 Task: Create a due date automation trigger when advanced on, 2 days after a card is due add dates not due today at 11:00 AM.
Action: Mouse moved to (960, 274)
Screenshot: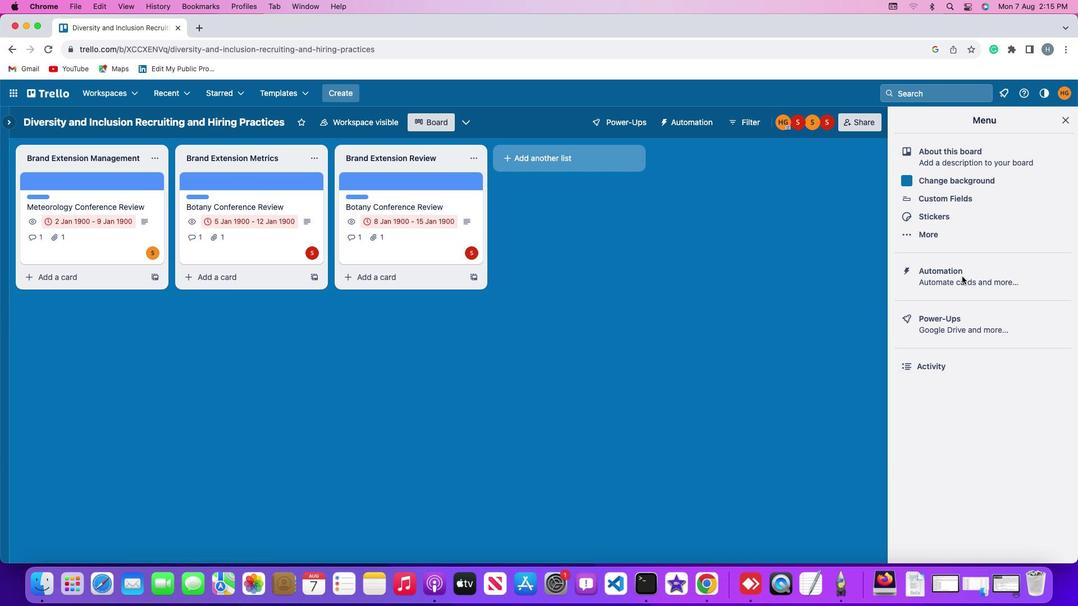 
Action: Mouse pressed left at (960, 274)
Screenshot: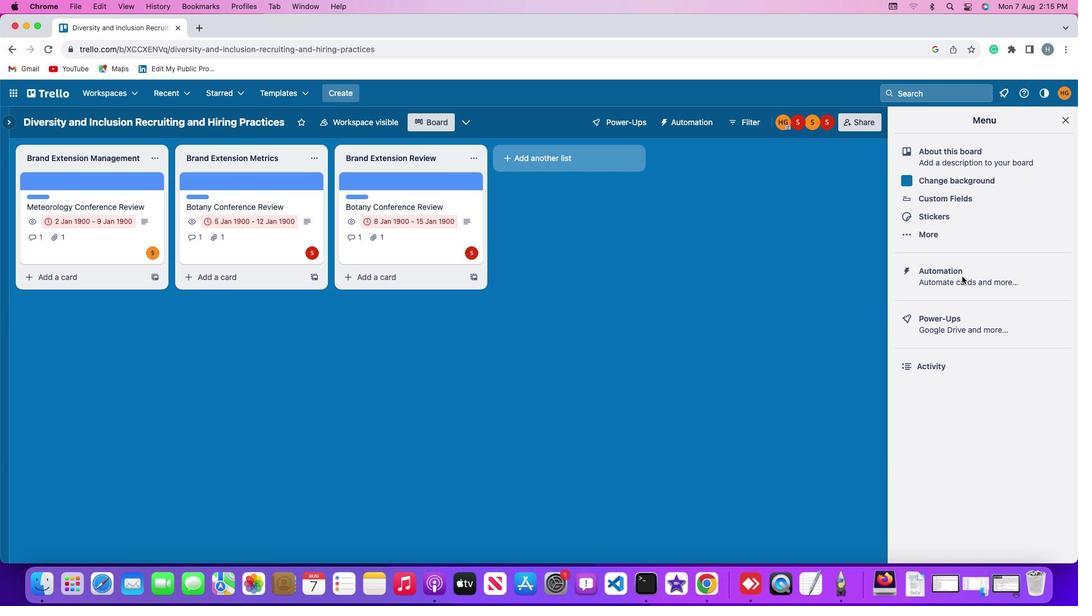 
Action: Mouse pressed left at (960, 274)
Screenshot: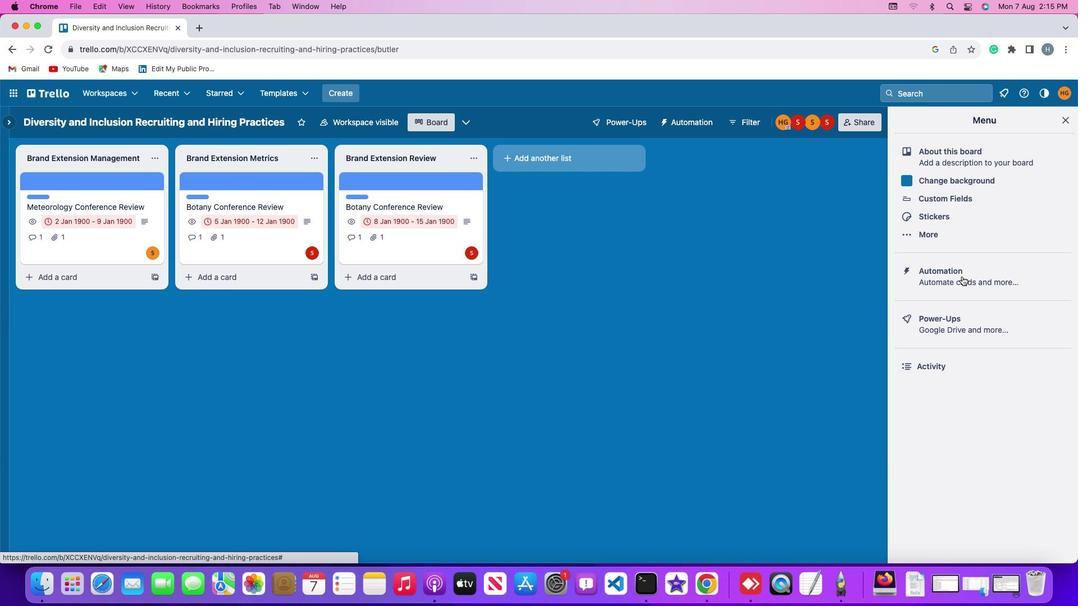 
Action: Mouse moved to (56, 259)
Screenshot: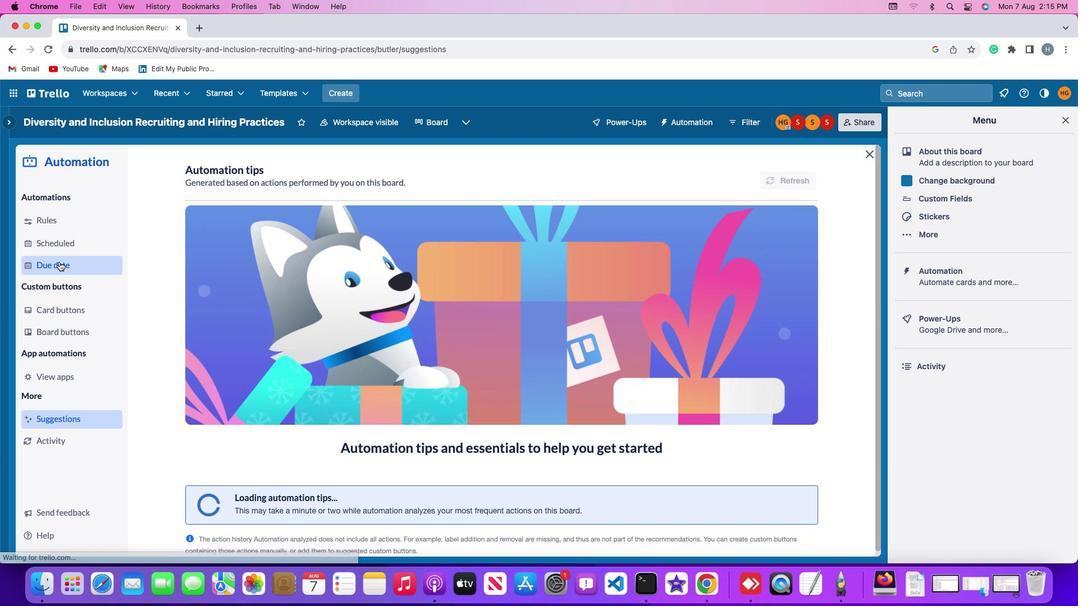
Action: Mouse pressed left at (56, 259)
Screenshot: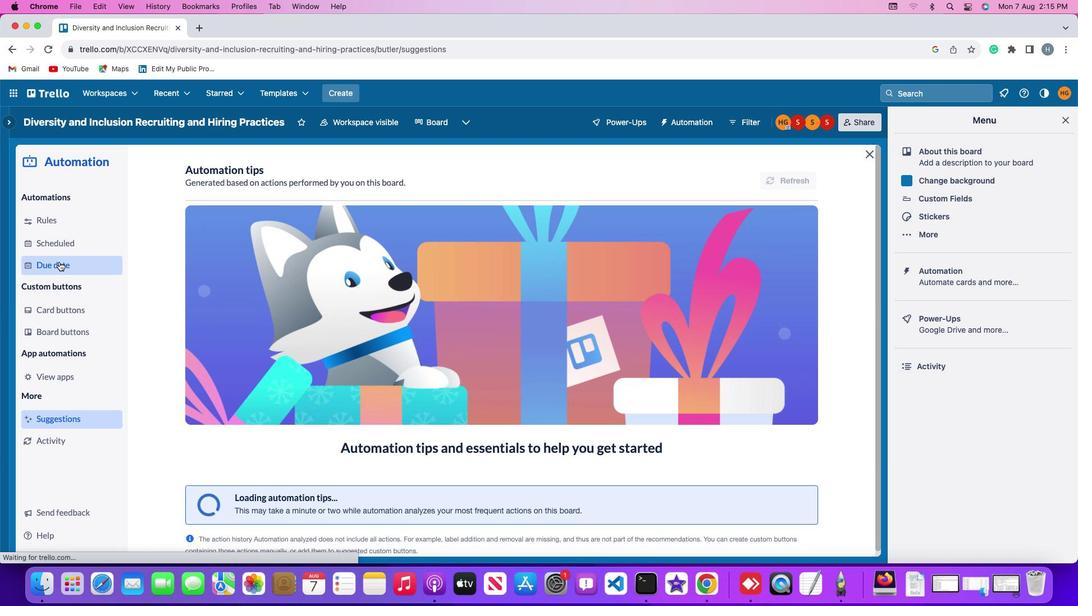 
Action: Mouse moved to (738, 169)
Screenshot: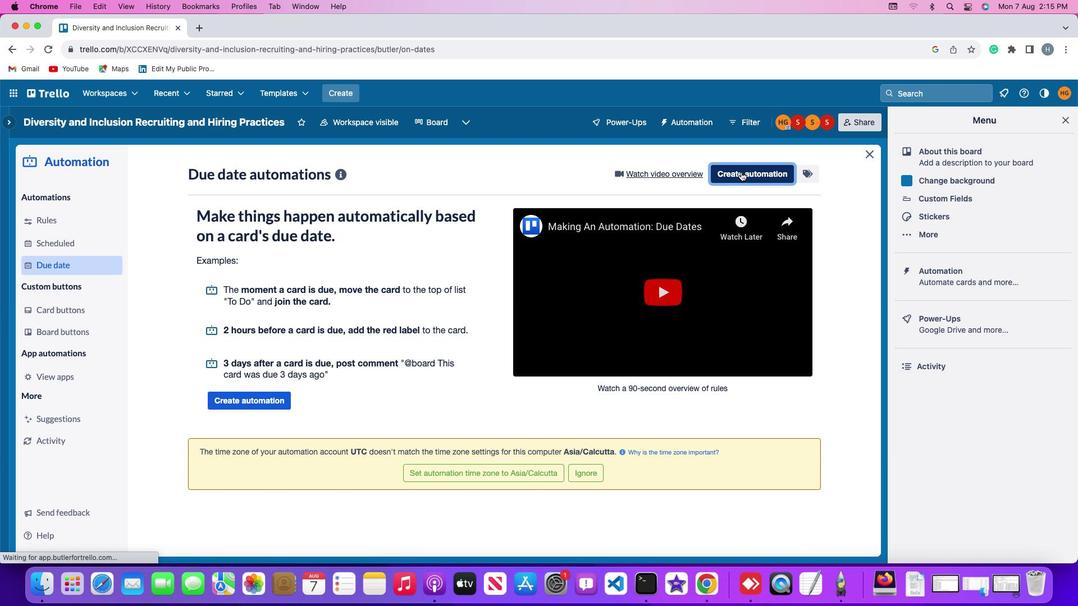 
Action: Mouse pressed left at (738, 169)
Screenshot: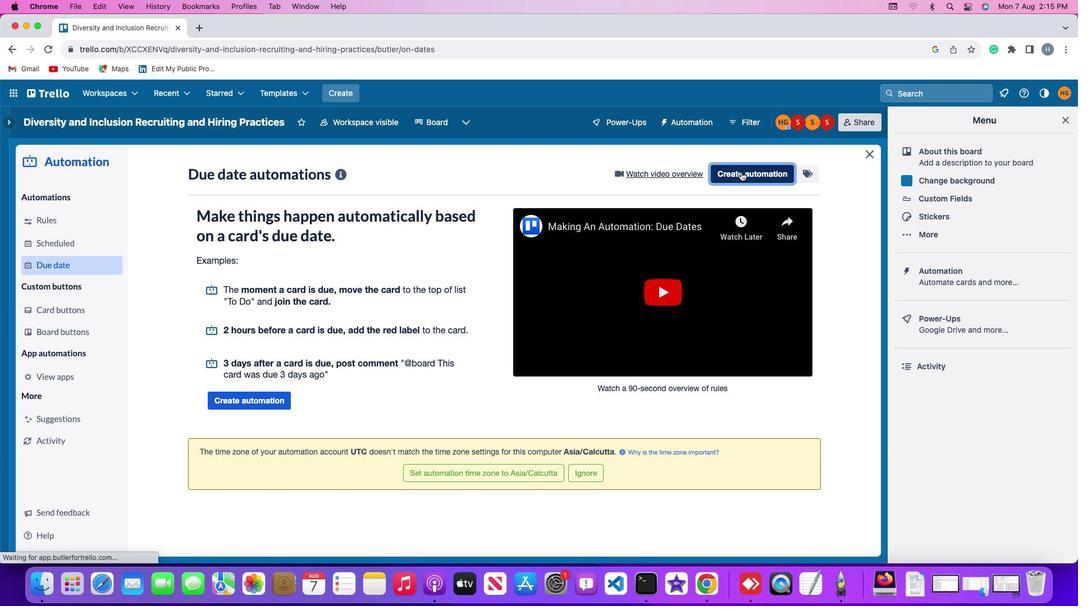 
Action: Mouse moved to (497, 280)
Screenshot: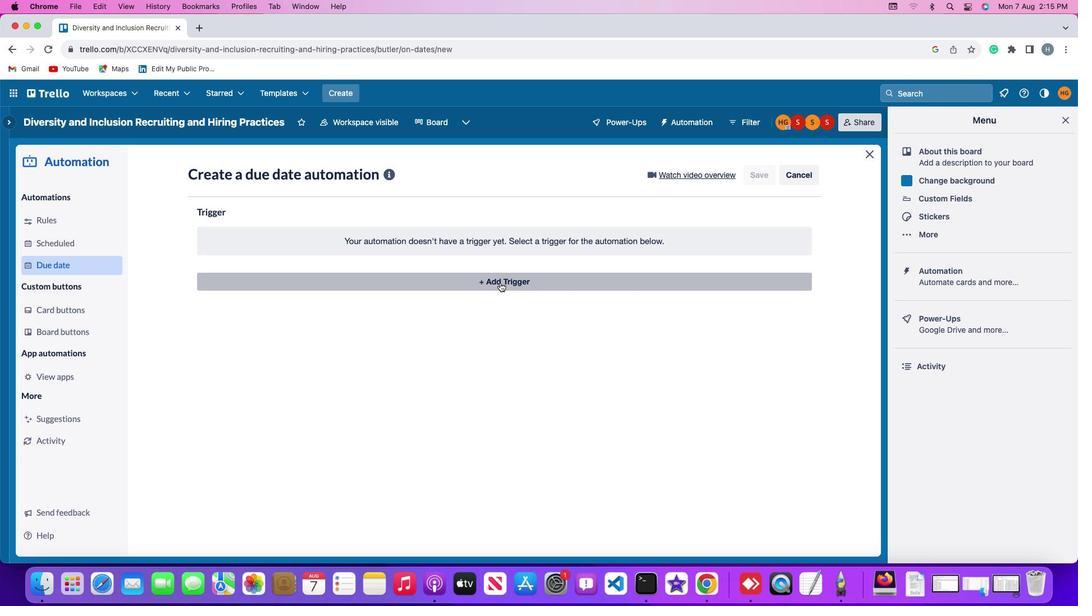 
Action: Mouse pressed left at (497, 280)
Screenshot: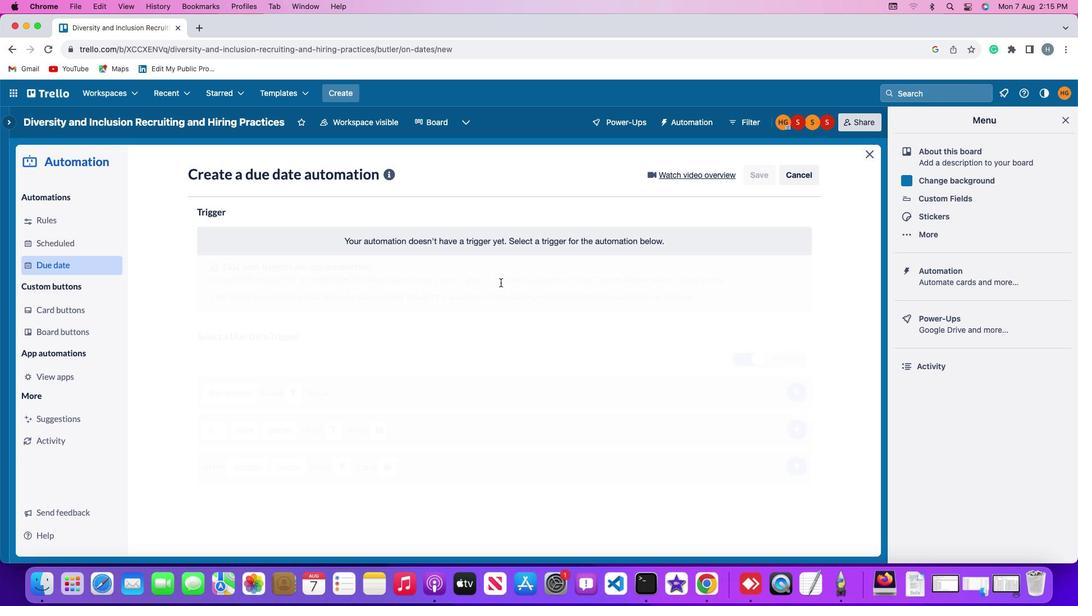 
Action: Mouse moved to (222, 446)
Screenshot: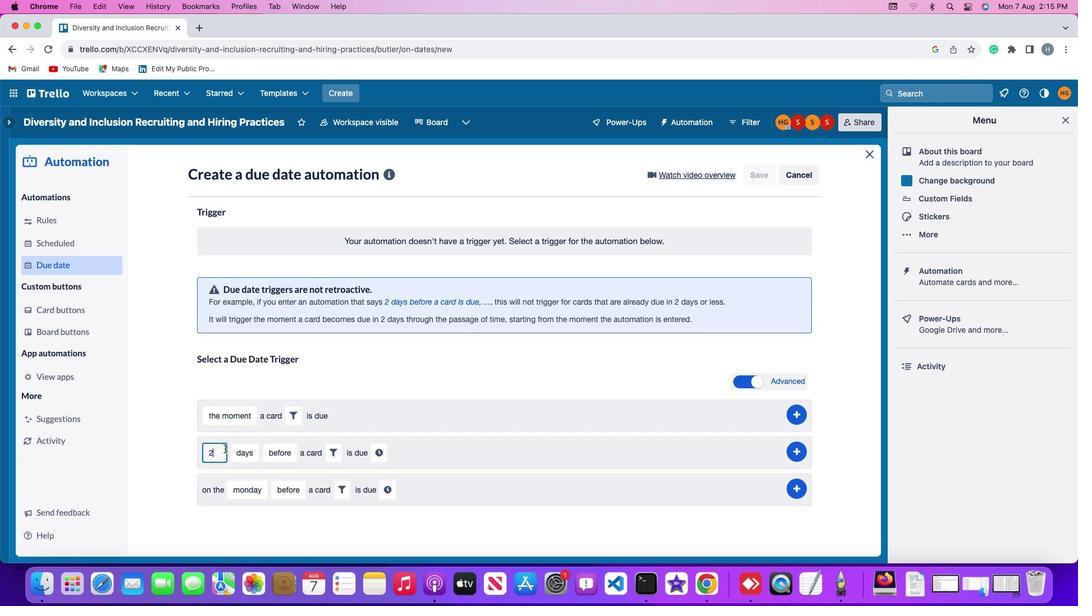 
Action: Mouse pressed left at (222, 446)
Screenshot: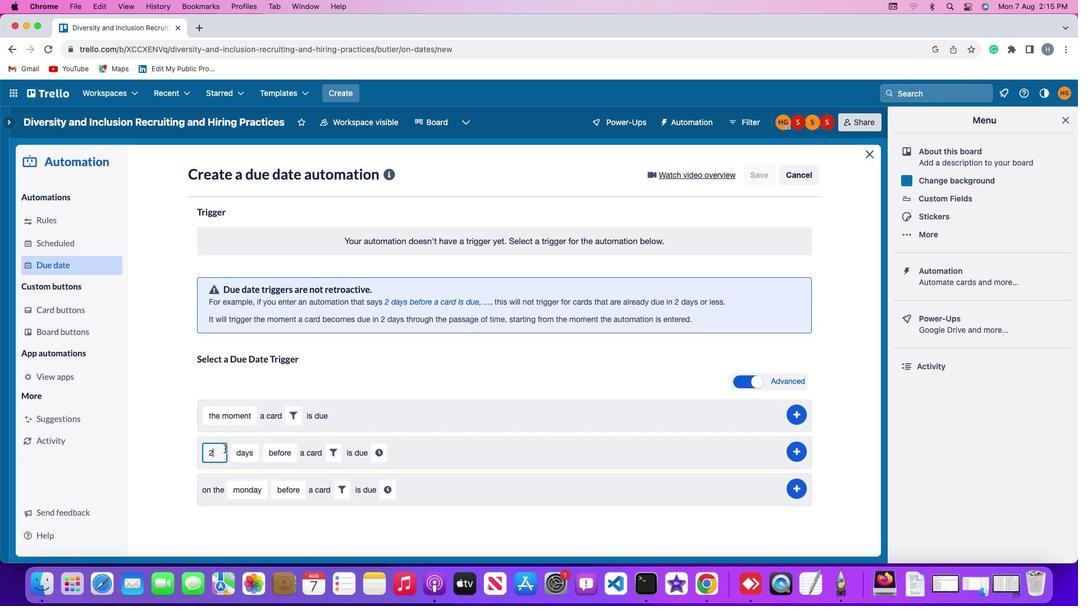 
Action: Mouse moved to (222, 446)
Screenshot: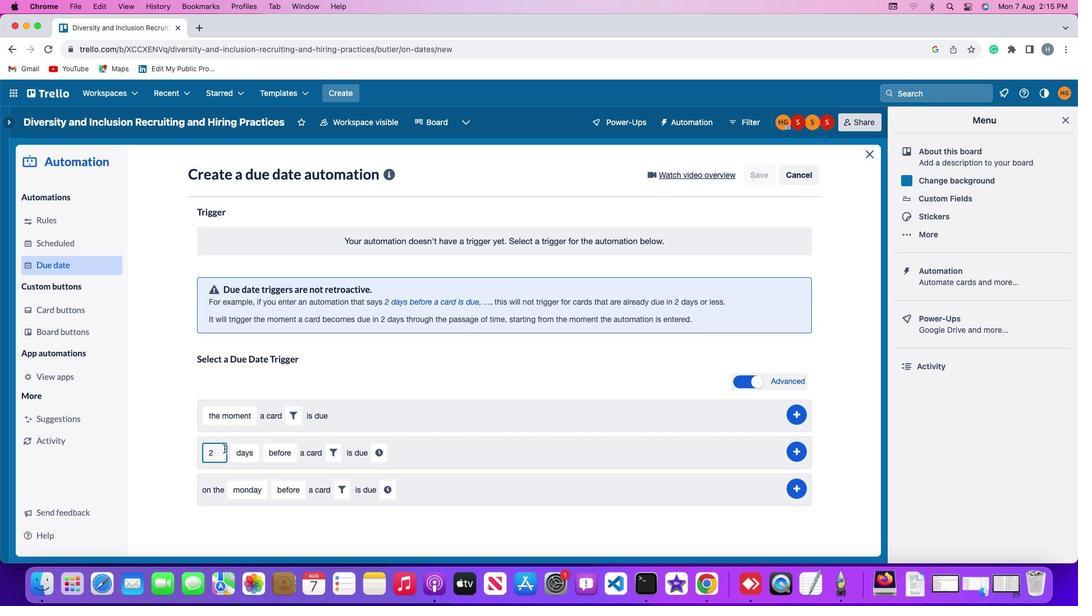 
Action: Key pressed Key.backspace'2'
Screenshot: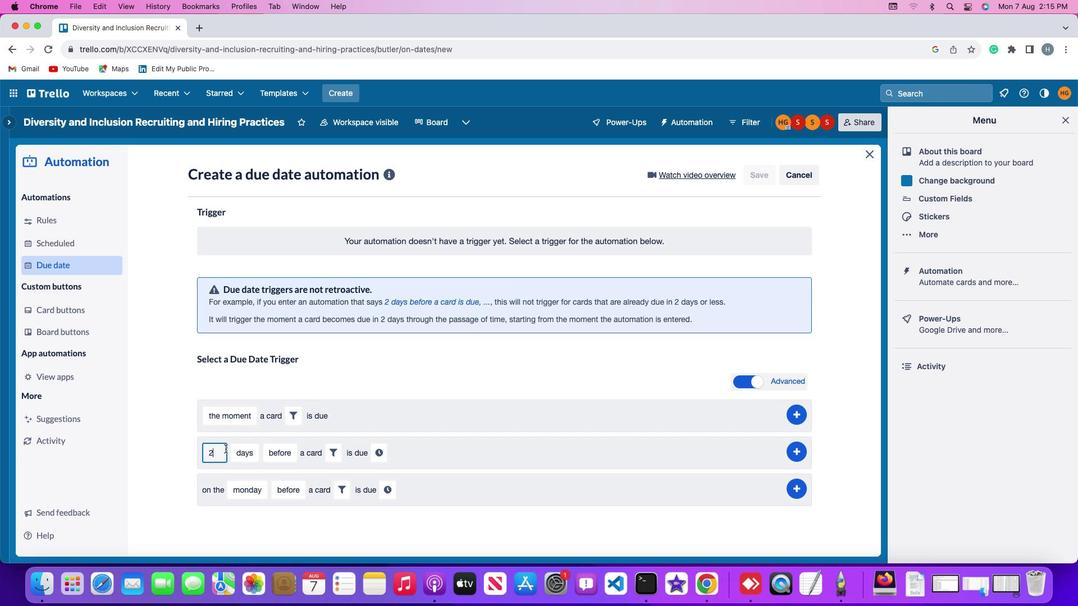 
Action: Mouse moved to (245, 447)
Screenshot: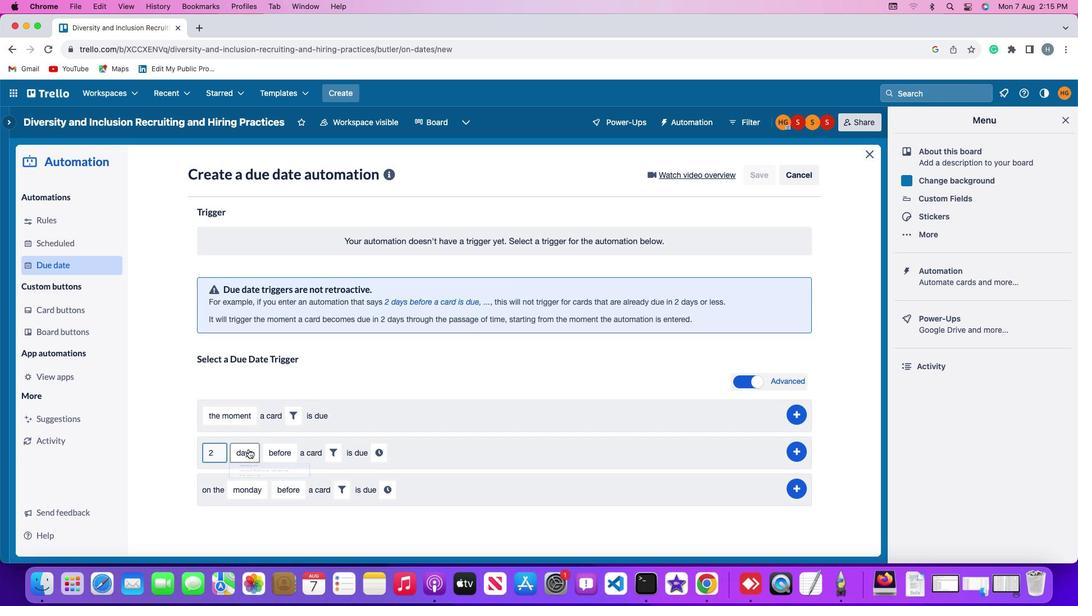 
Action: Mouse pressed left at (245, 447)
Screenshot: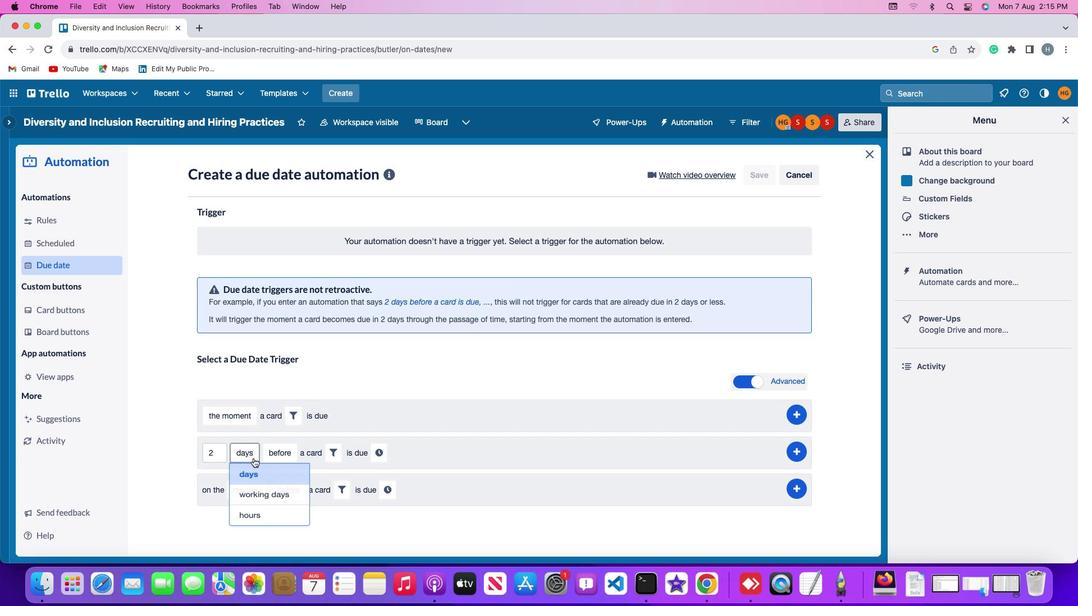 
Action: Mouse moved to (253, 467)
Screenshot: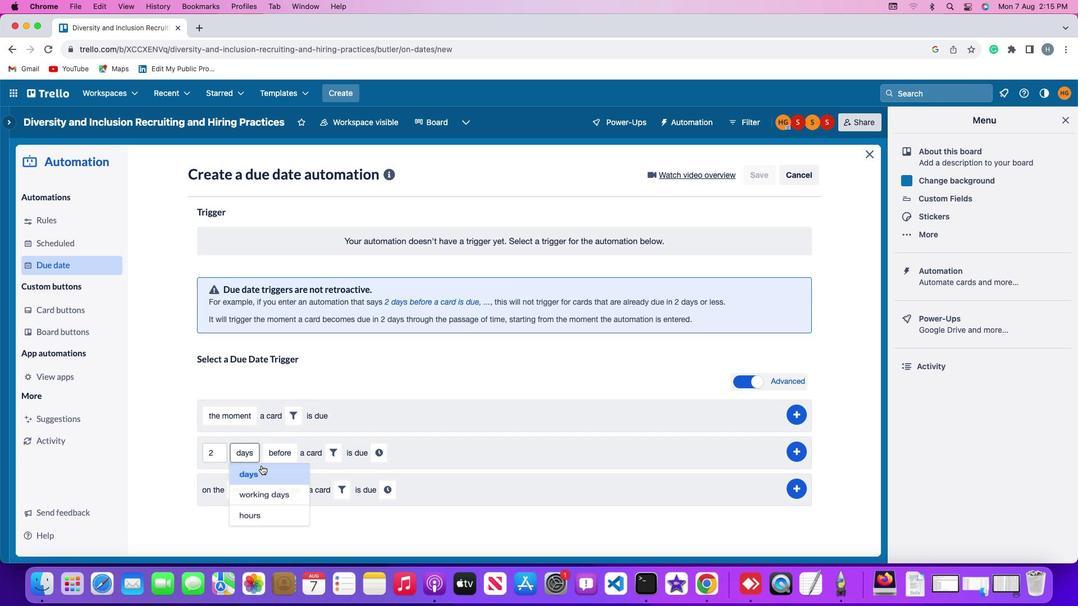 
Action: Mouse pressed left at (253, 467)
Screenshot: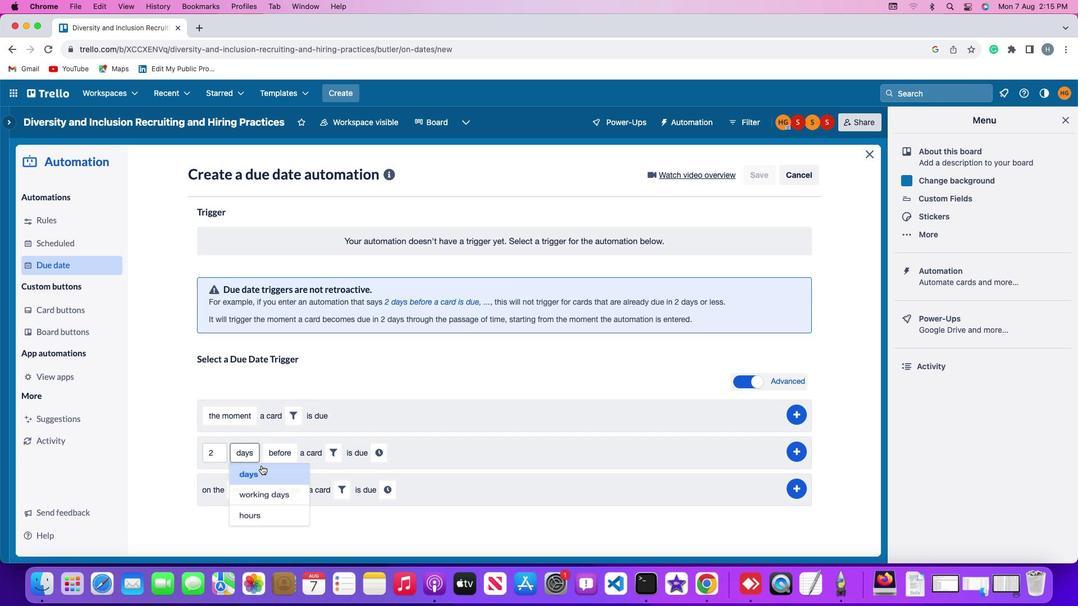 
Action: Mouse moved to (275, 449)
Screenshot: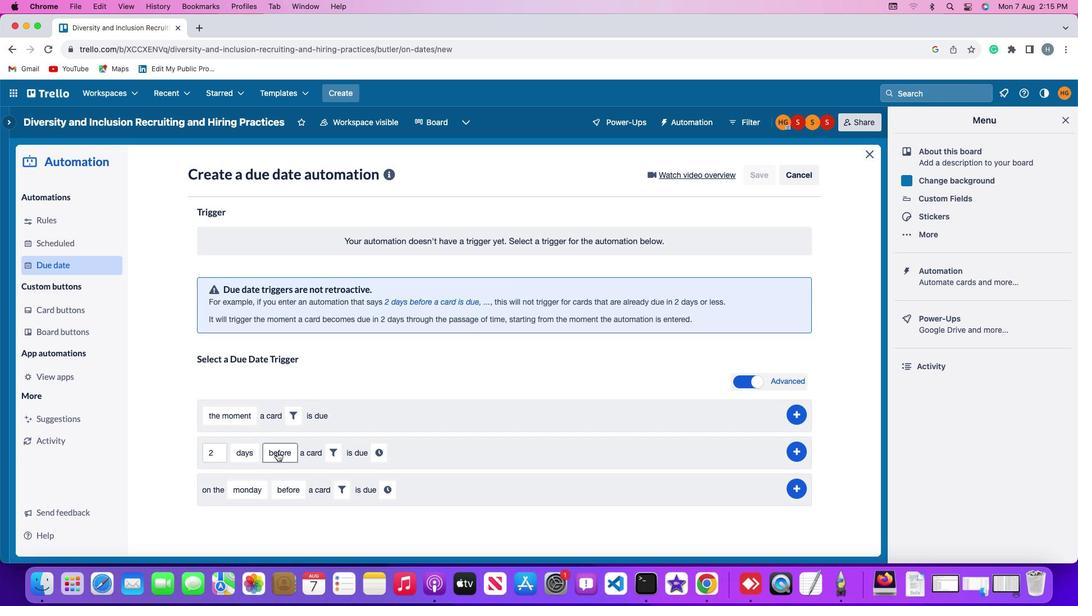 
Action: Mouse pressed left at (275, 449)
Screenshot: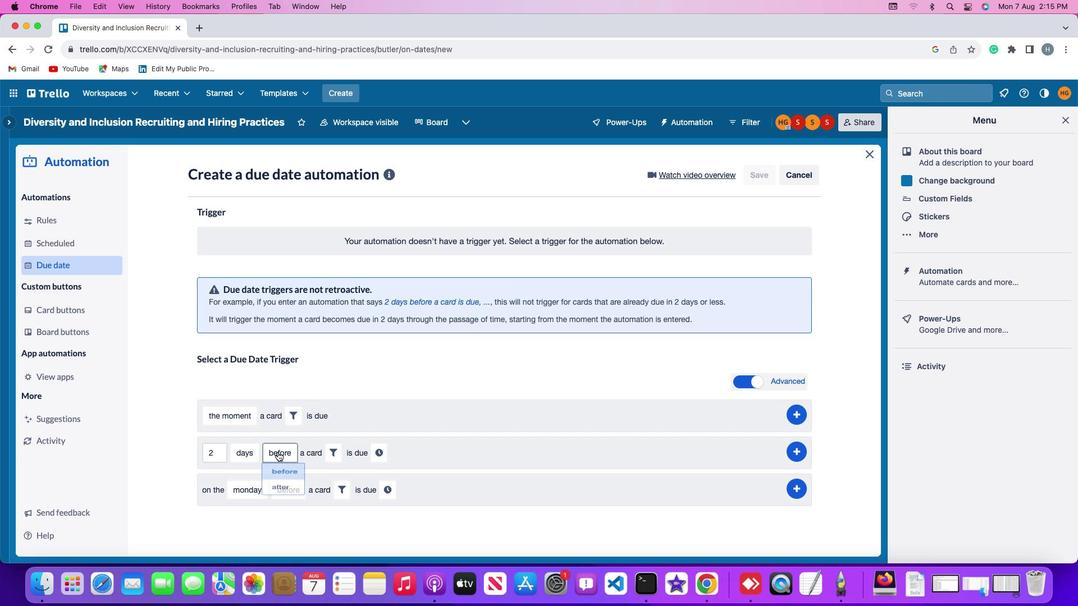 
Action: Mouse moved to (280, 493)
Screenshot: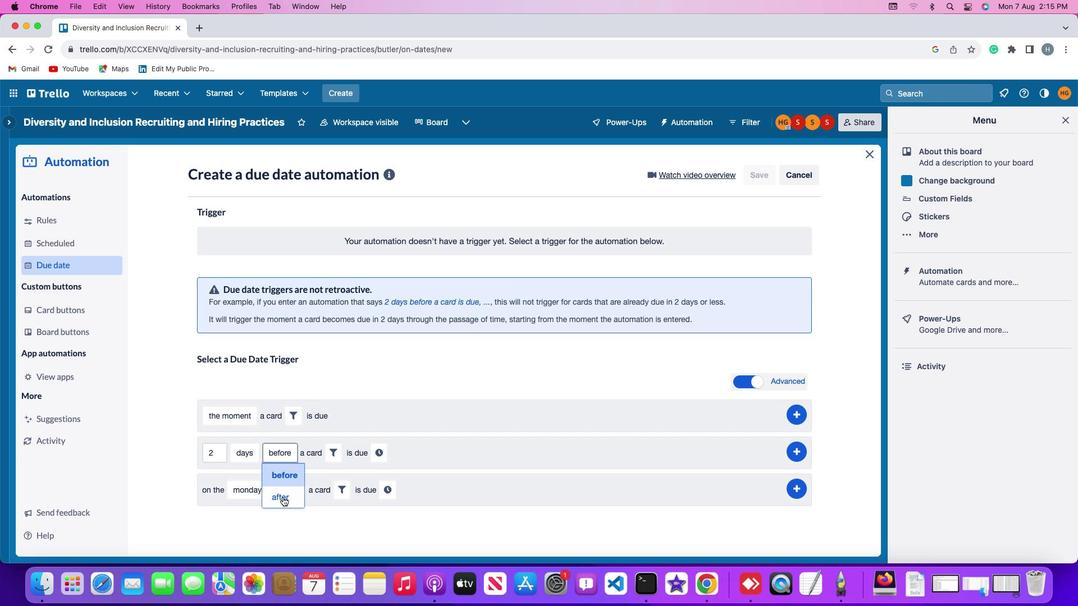
Action: Mouse pressed left at (280, 493)
Screenshot: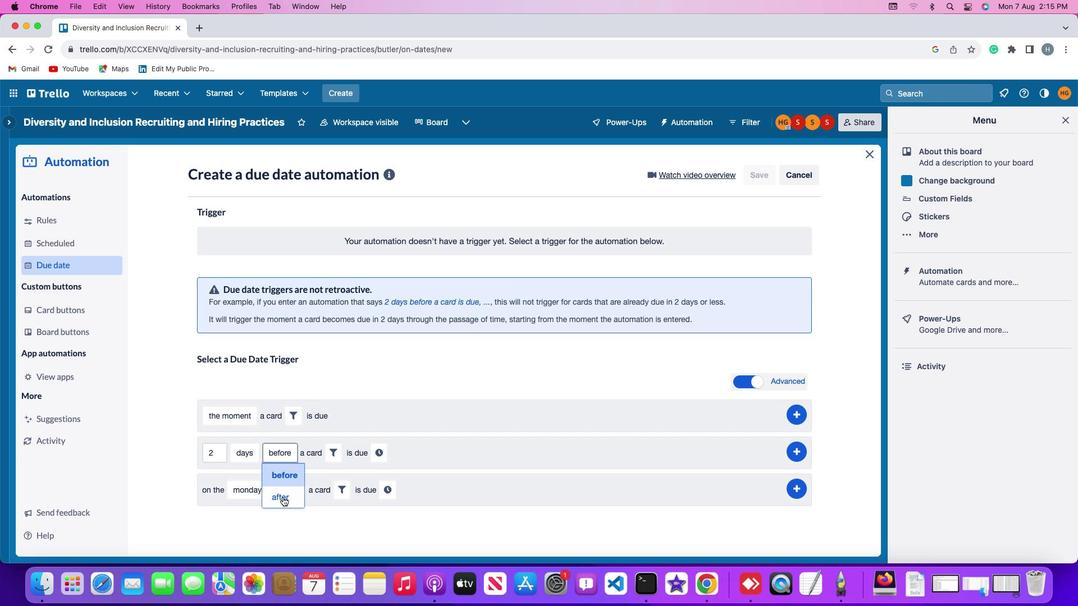 
Action: Mouse moved to (412, 444)
Screenshot: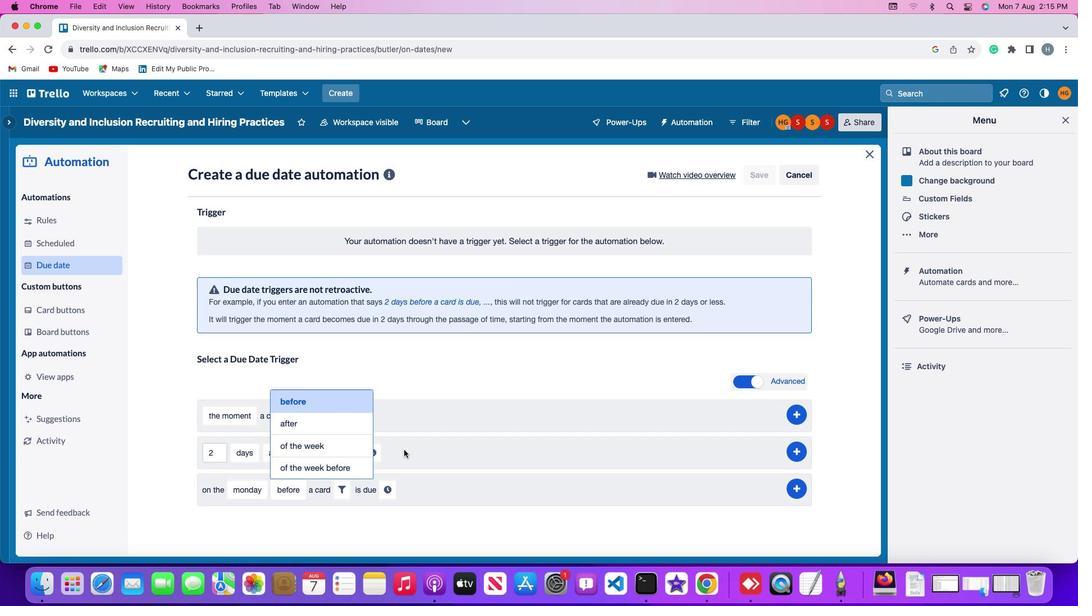 
Action: Mouse pressed left at (412, 444)
Screenshot: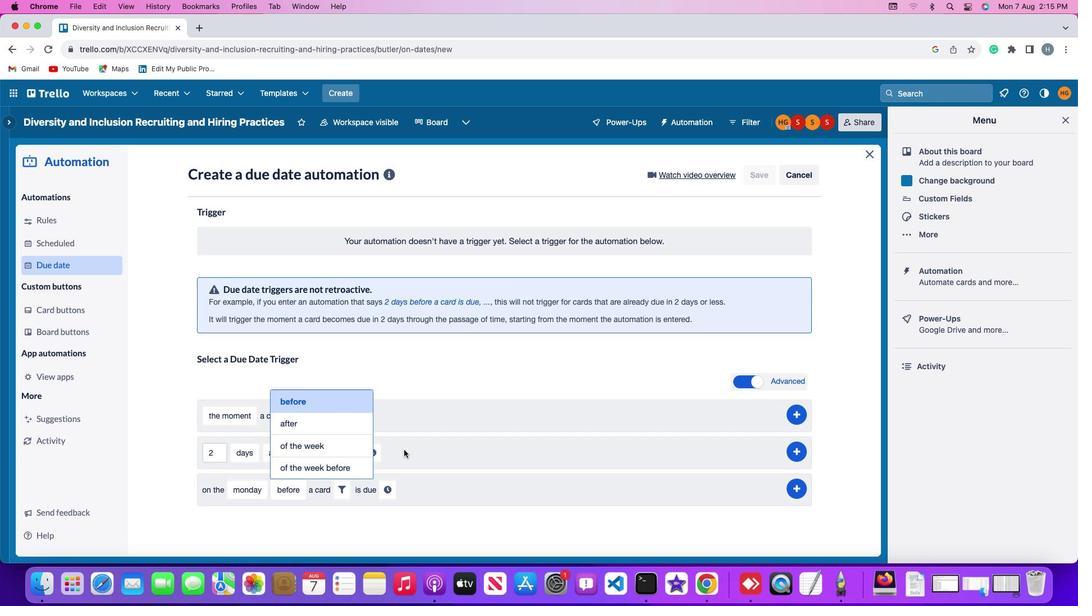 
Action: Mouse moved to (322, 449)
Screenshot: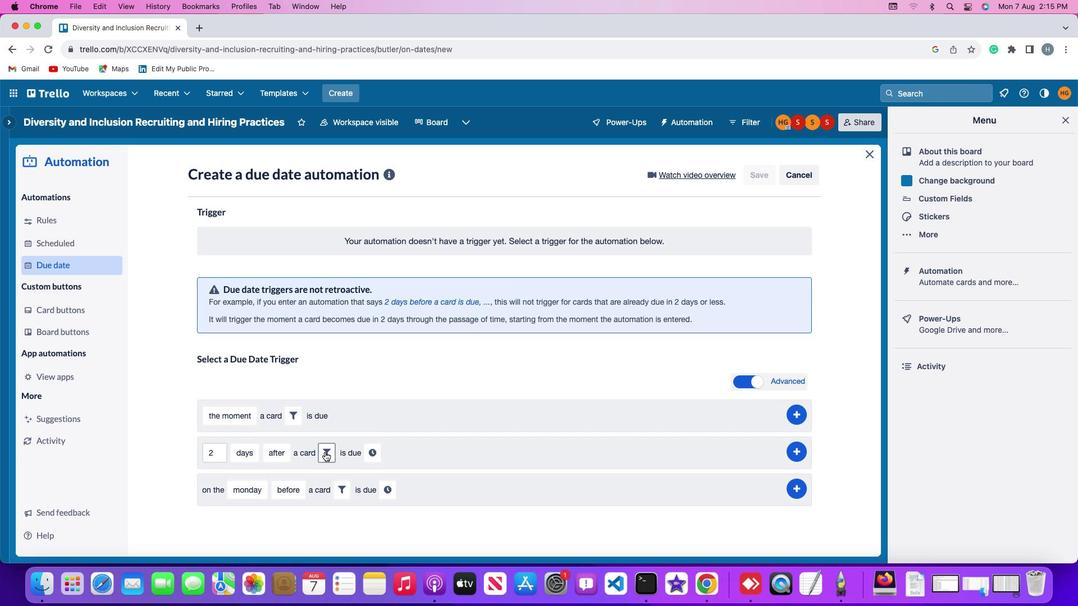 
Action: Mouse pressed left at (322, 449)
Screenshot: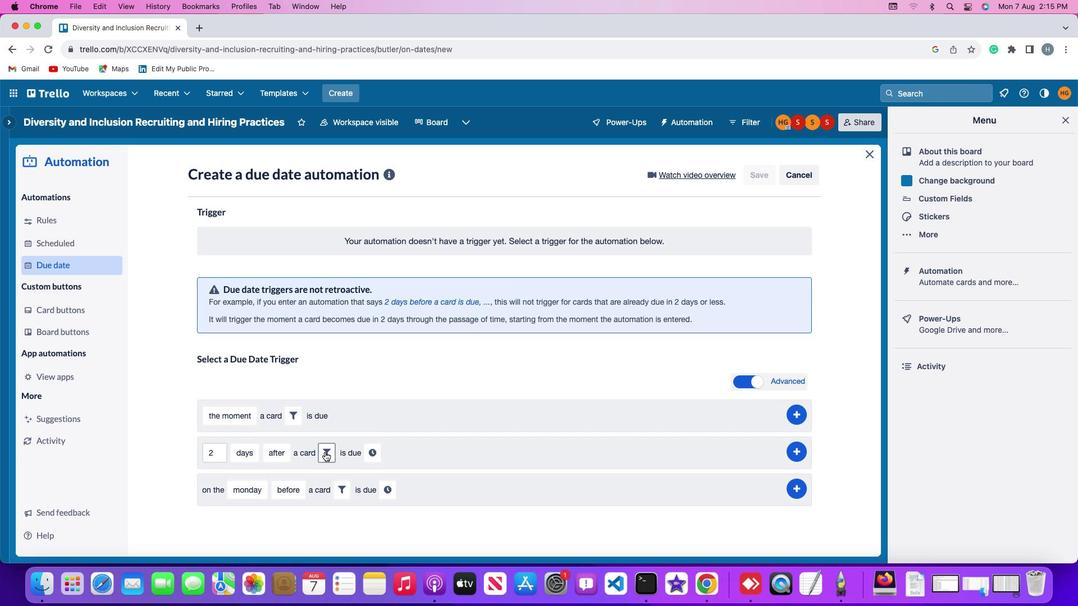 
Action: Mouse moved to (380, 492)
Screenshot: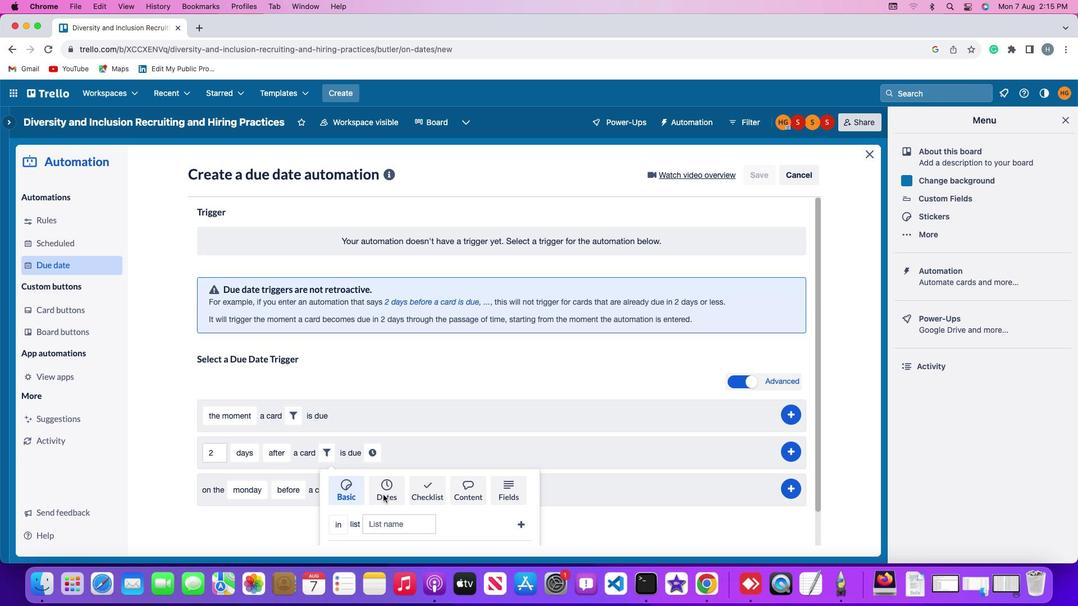 
Action: Mouse pressed left at (380, 492)
Screenshot: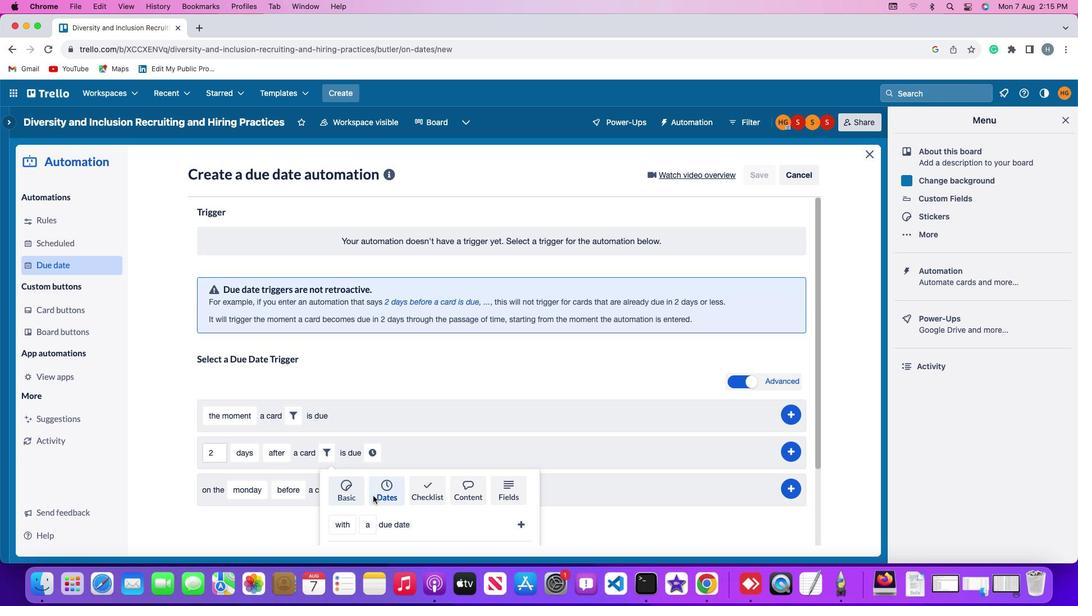
Action: Mouse moved to (368, 490)
Screenshot: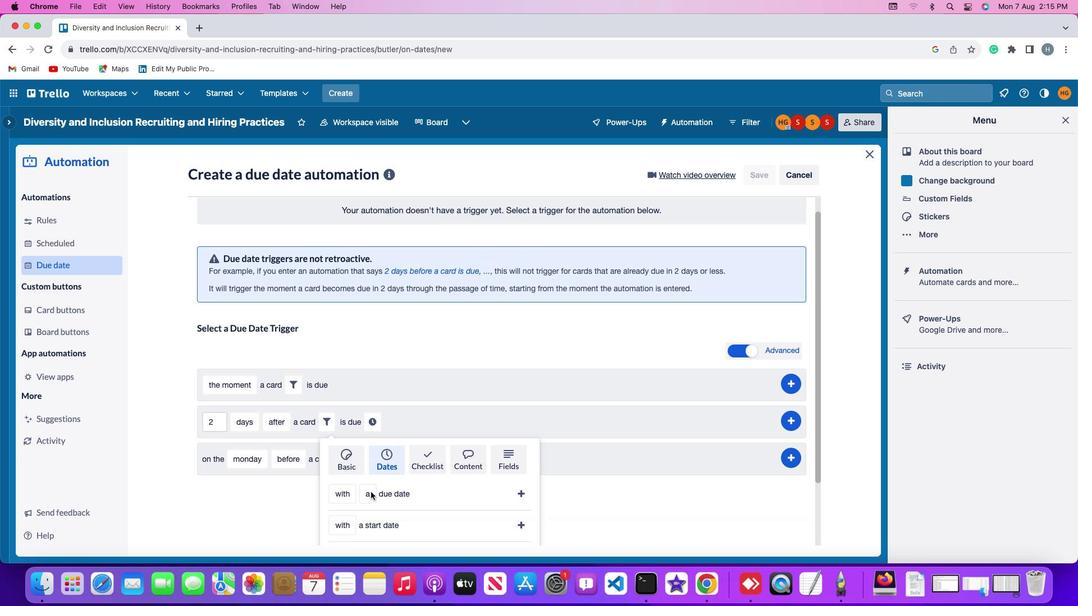 
Action: Mouse scrolled (368, 490) with delta (-1, -2)
Screenshot: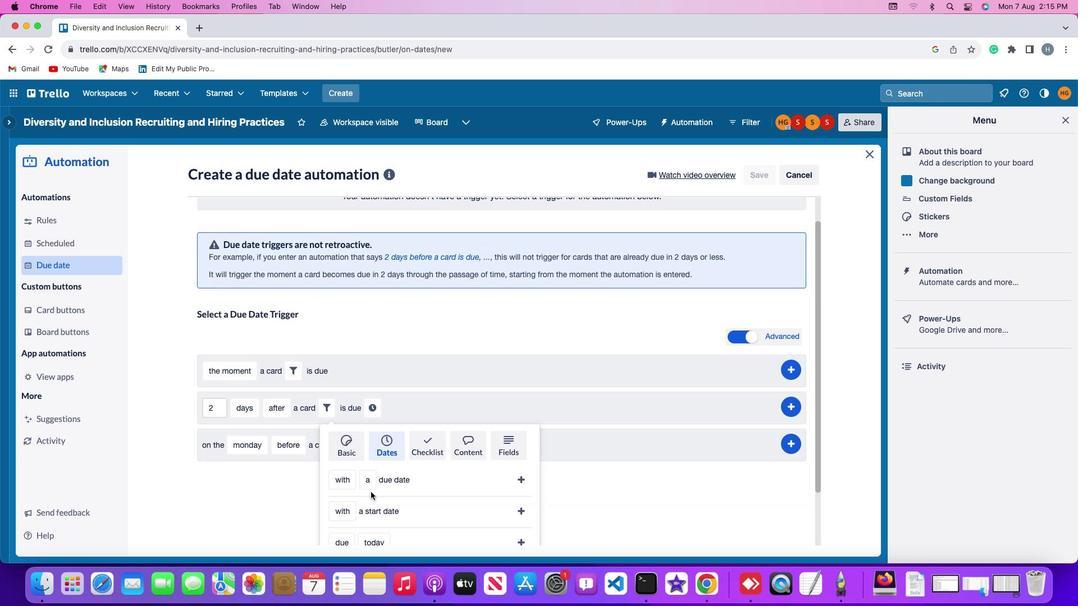 
Action: Mouse scrolled (368, 490) with delta (-1, -2)
Screenshot: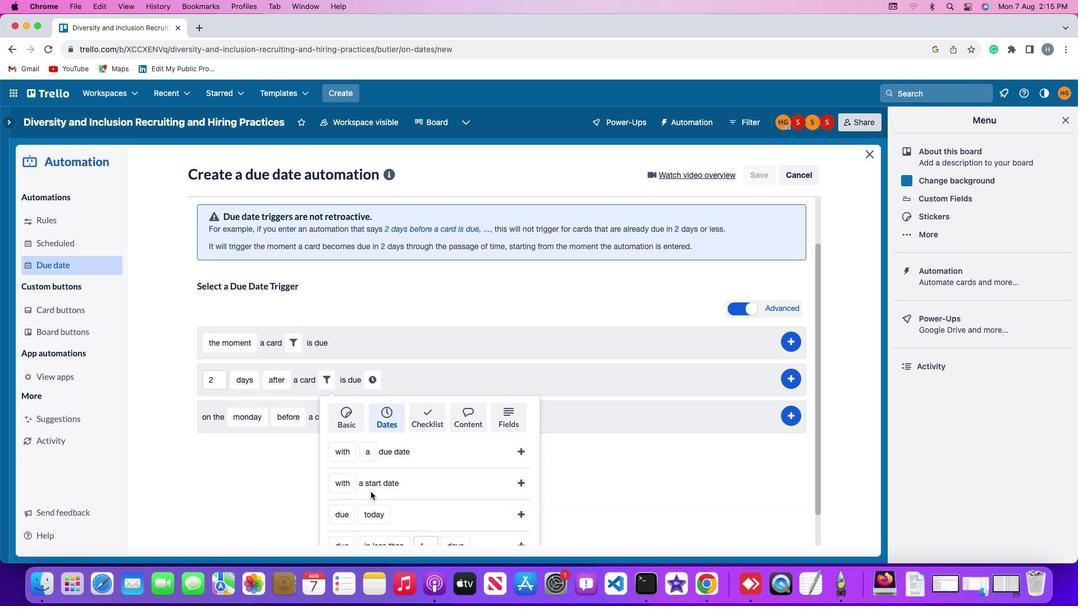 
Action: Mouse moved to (368, 490)
Screenshot: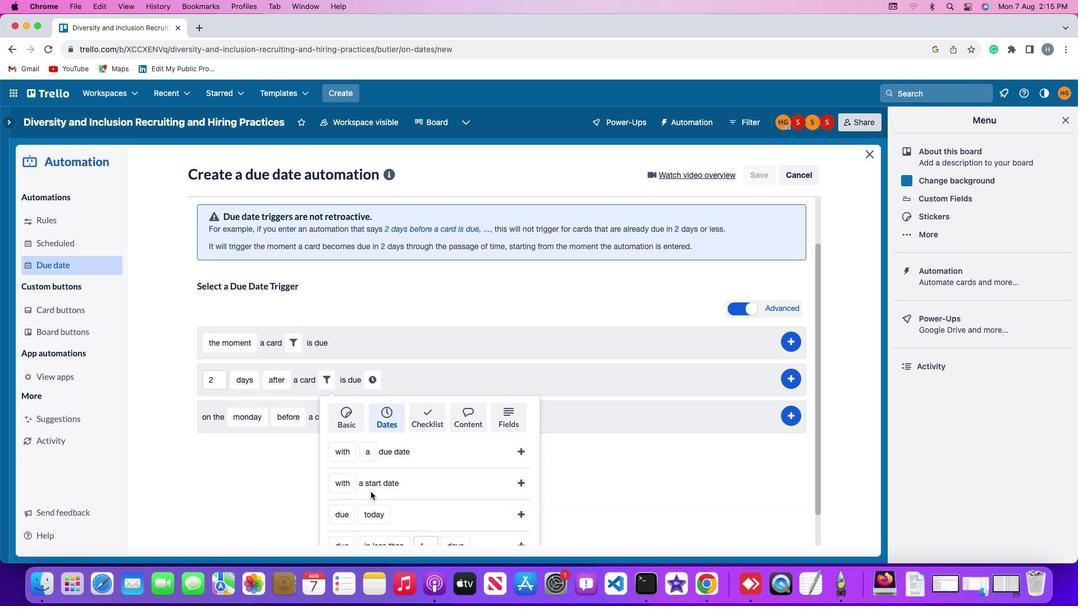 
Action: Mouse scrolled (368, 490) with delta (-1, -3)
Screenshot: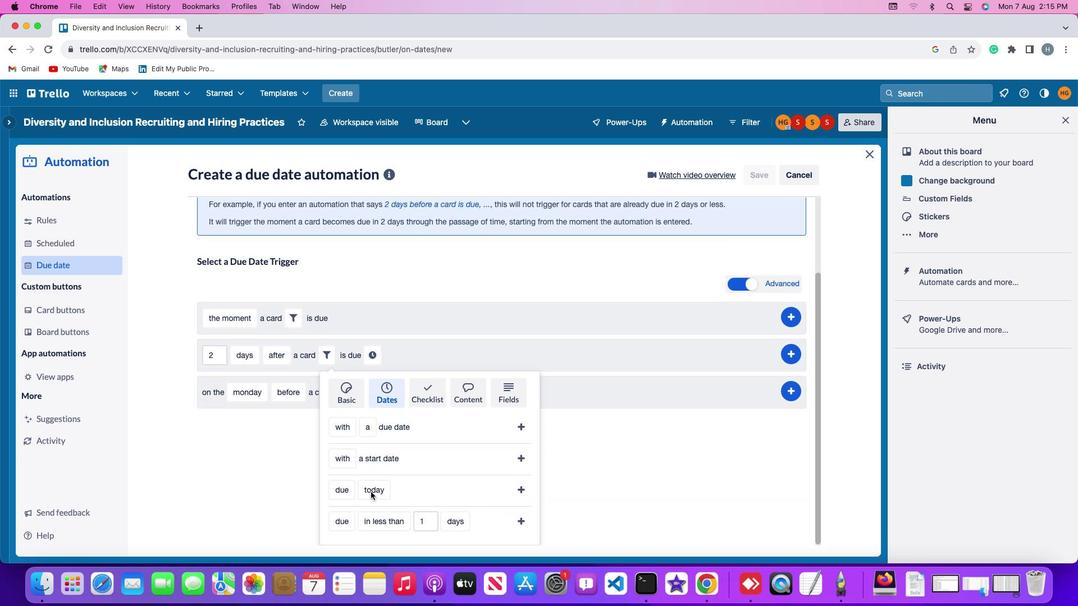 
Action: Mouse scrolled (368, 490) with delta (-1, -3)
Screenshot: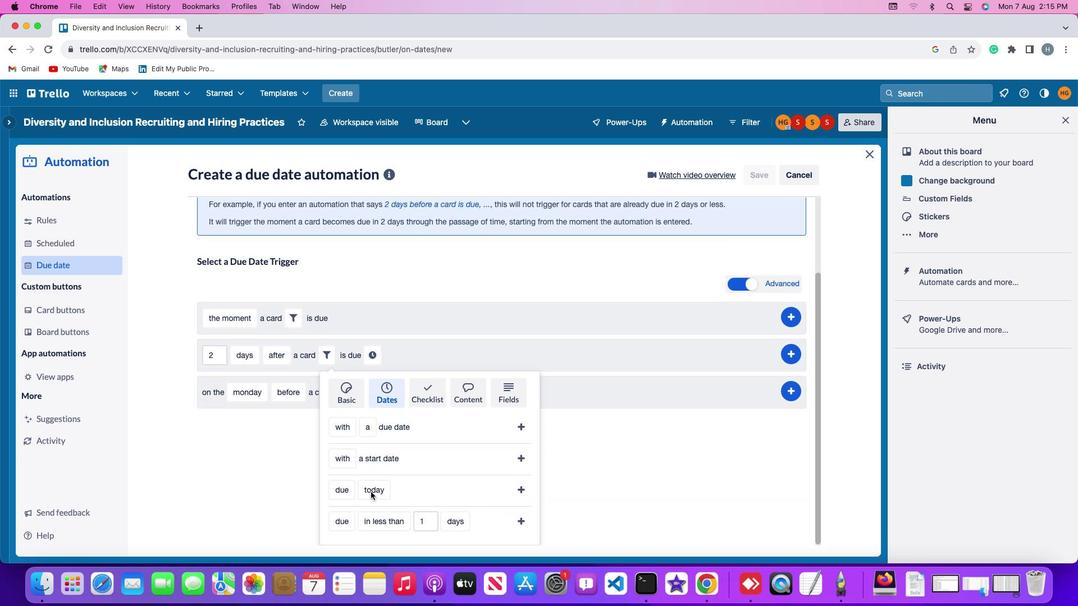 
Action: Mouse scrolled (368, 490) with delta (-1, -4)
Screenshot: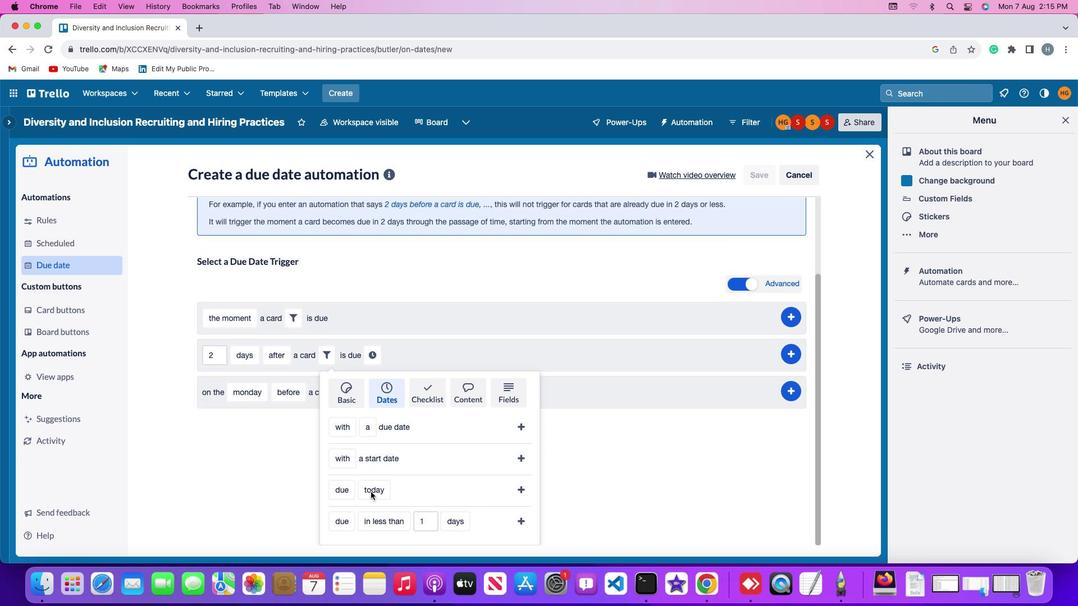 
Action: Mouse moved to (344, 486)
Screenshot: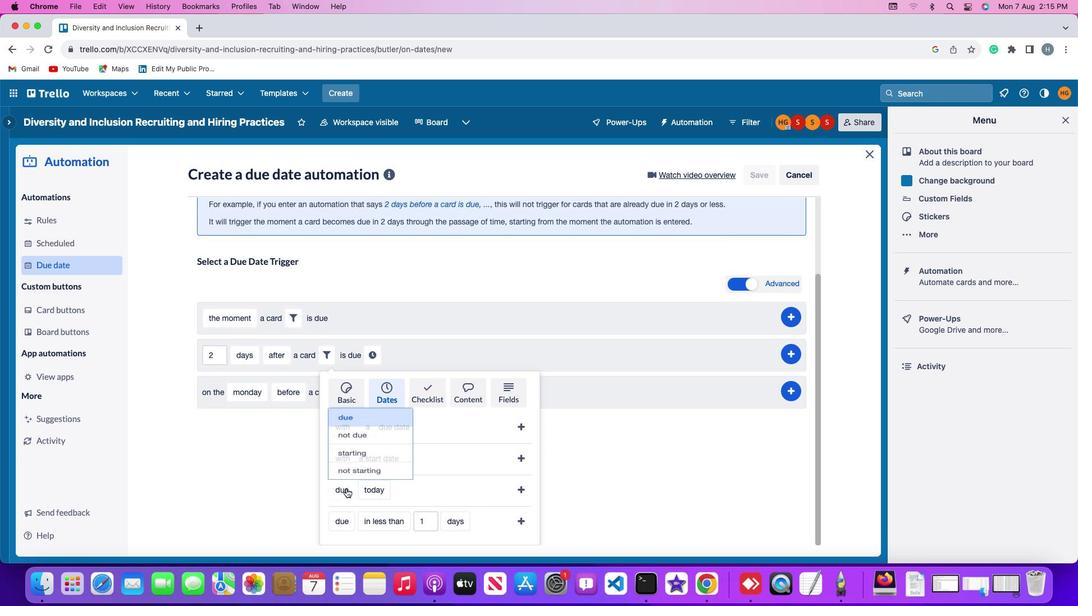 
Action: Mouse pressed left at (344, 486)
Screenshot: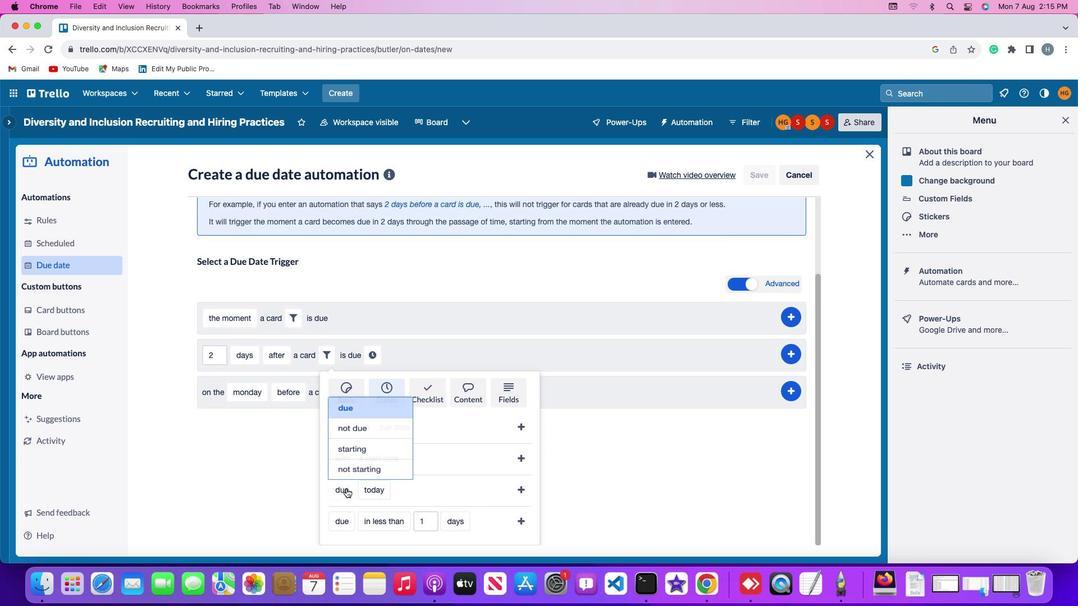 
Action: Mouse moved to (362, 418)
Screenshot: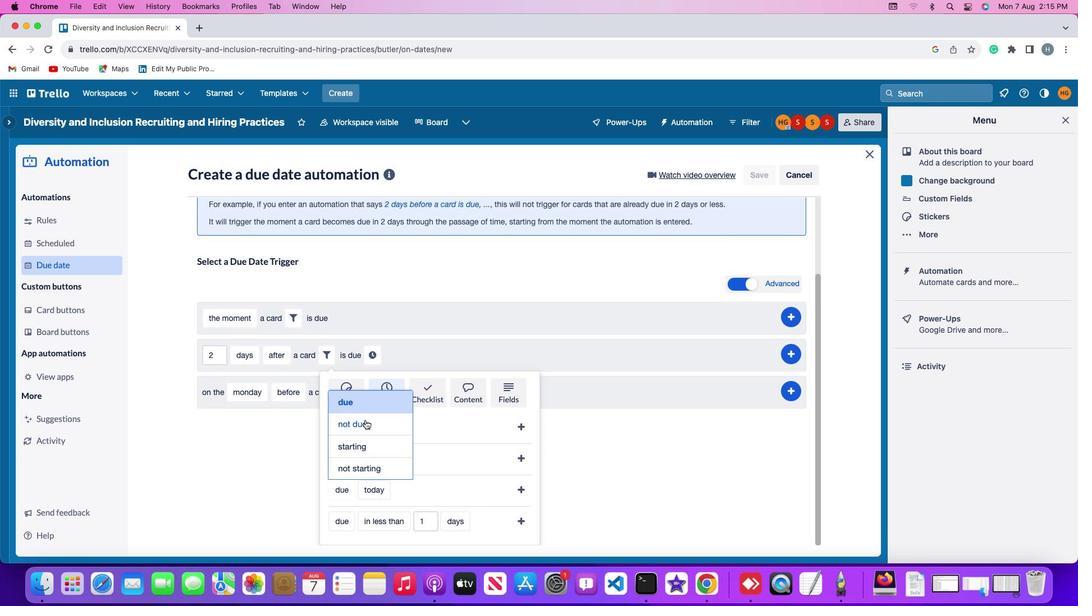 
Action: Mouse pressed left at (362, 418)
Screenshot: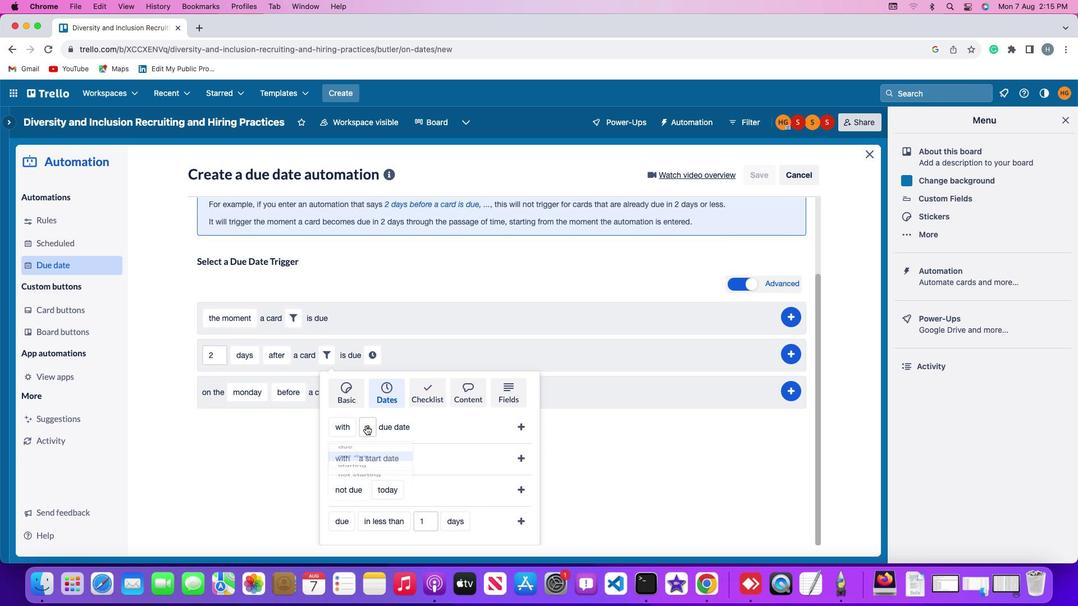 
Action: Mouse moved to (384, 490)
Screenshot: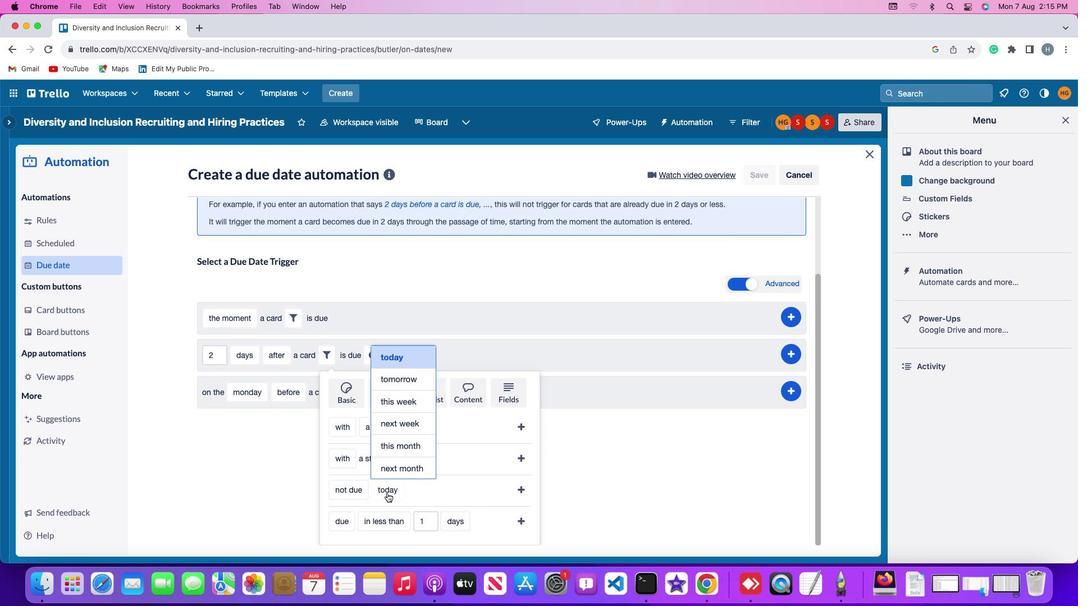 
Action: Mouse pressed left at (384, 490)
Screenshot: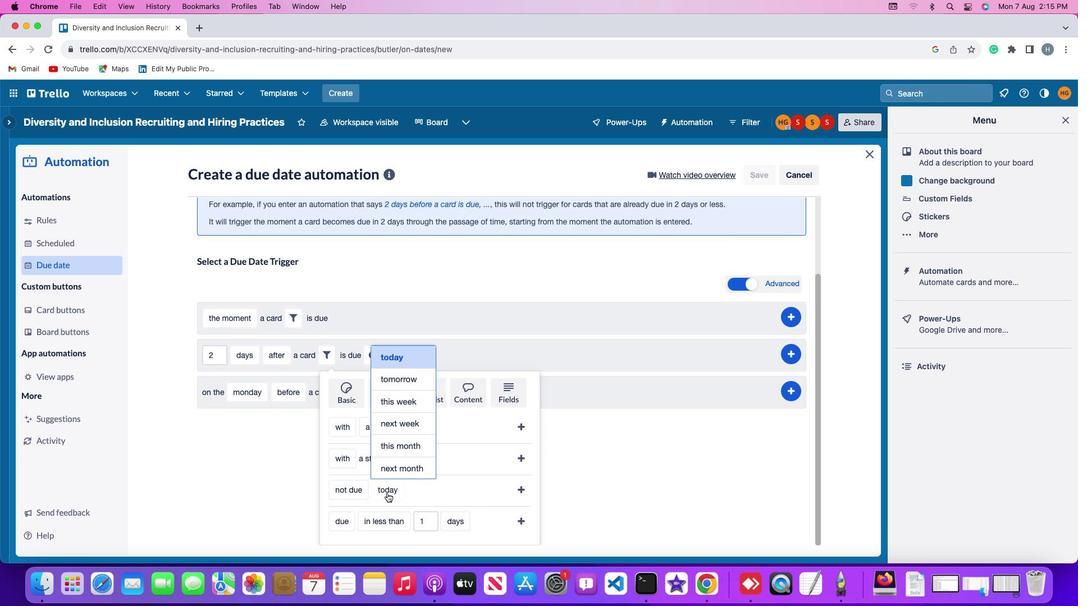 
Action: Mouse moved to (407, 357)
Screenshot: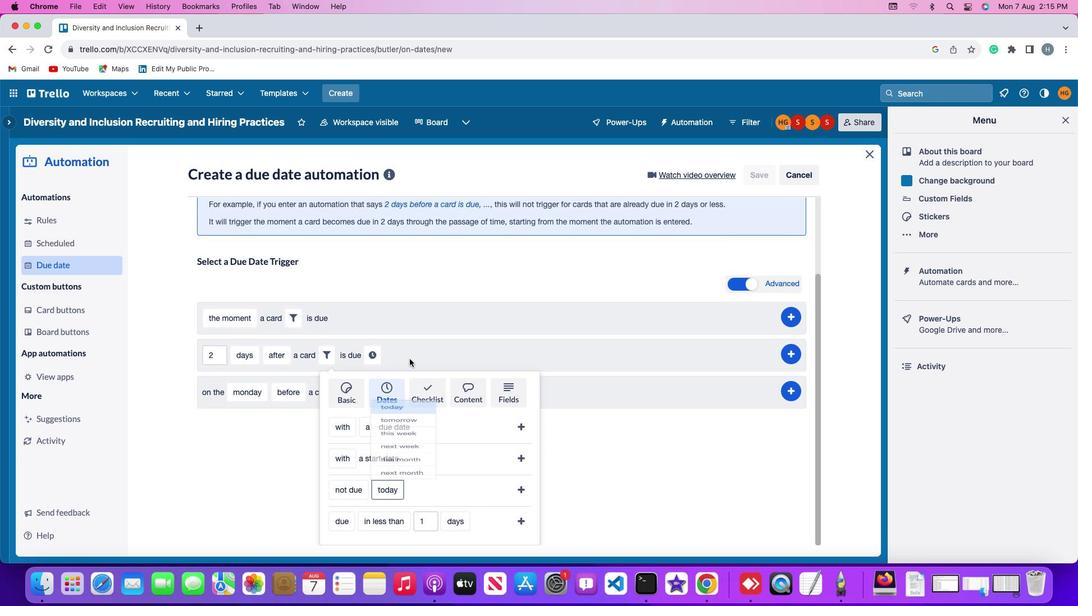 
Action: Mouse pressed left at (407, 357)
Screenshot: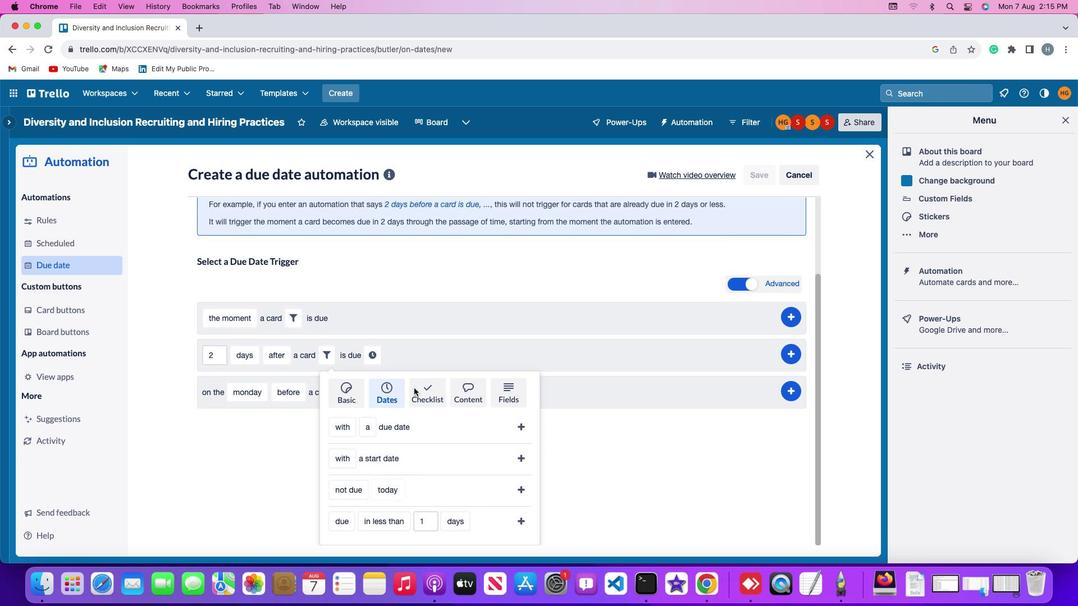 
Action: Mouse moved to (519, 485)
Screenshot: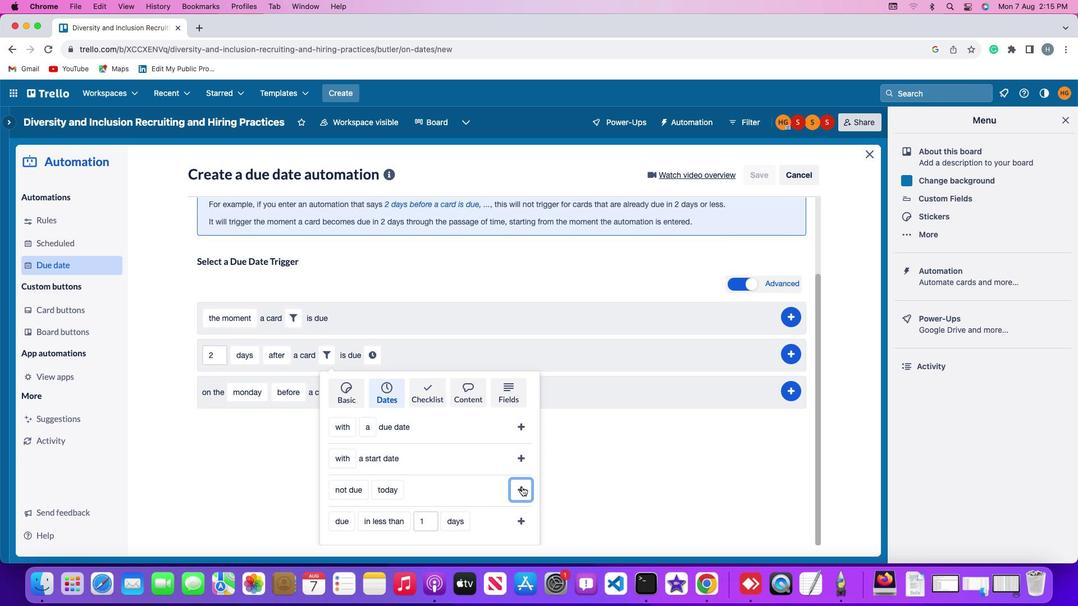 
Action: Mouse pressed left at (519, 485)
Screenshot: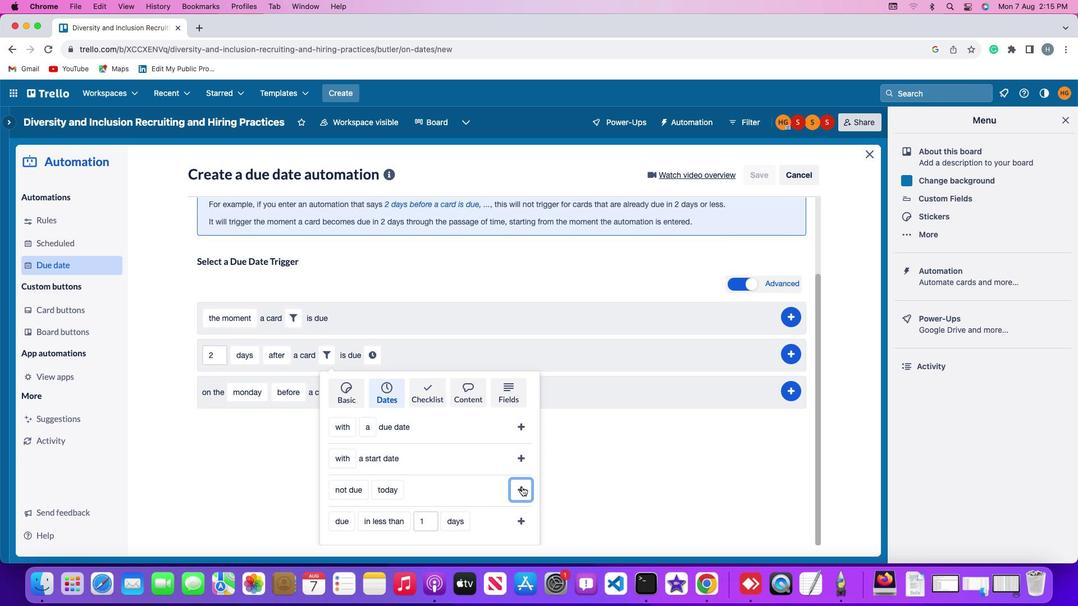 
Action: Mouse moved to (444, 448)
Screenshot: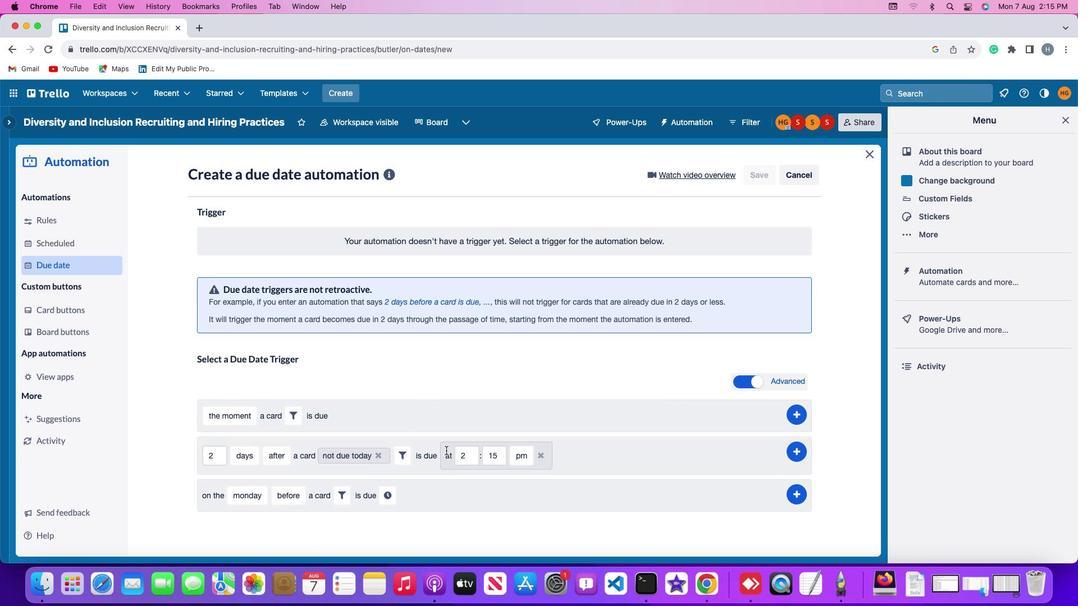 
Action: Mouse pressed left at (444, 448)
Screenshot: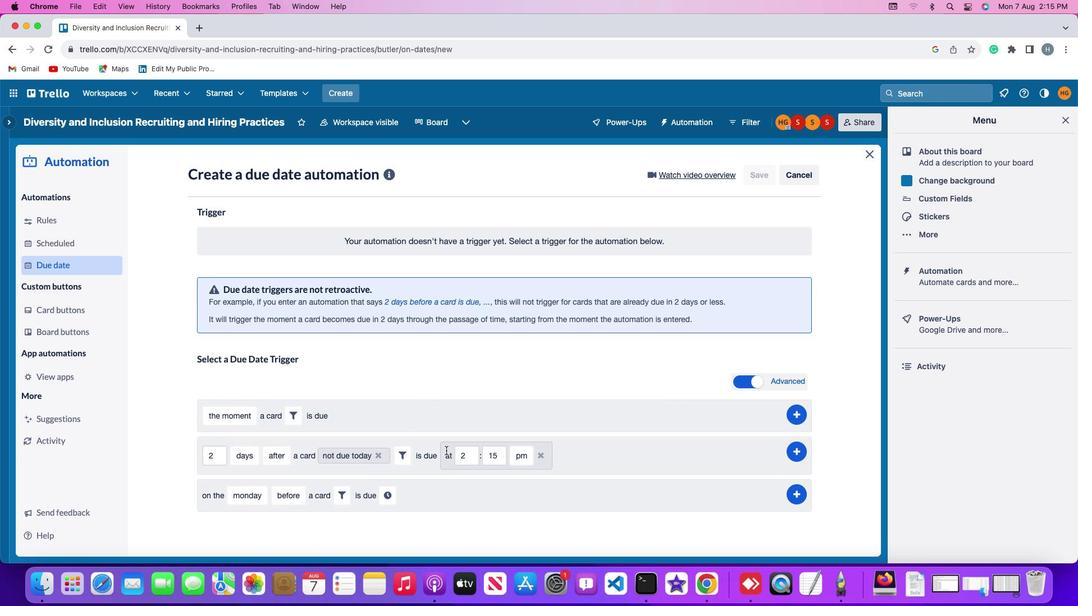 
Action: Mouse moved to (470, 455)
Screenshot: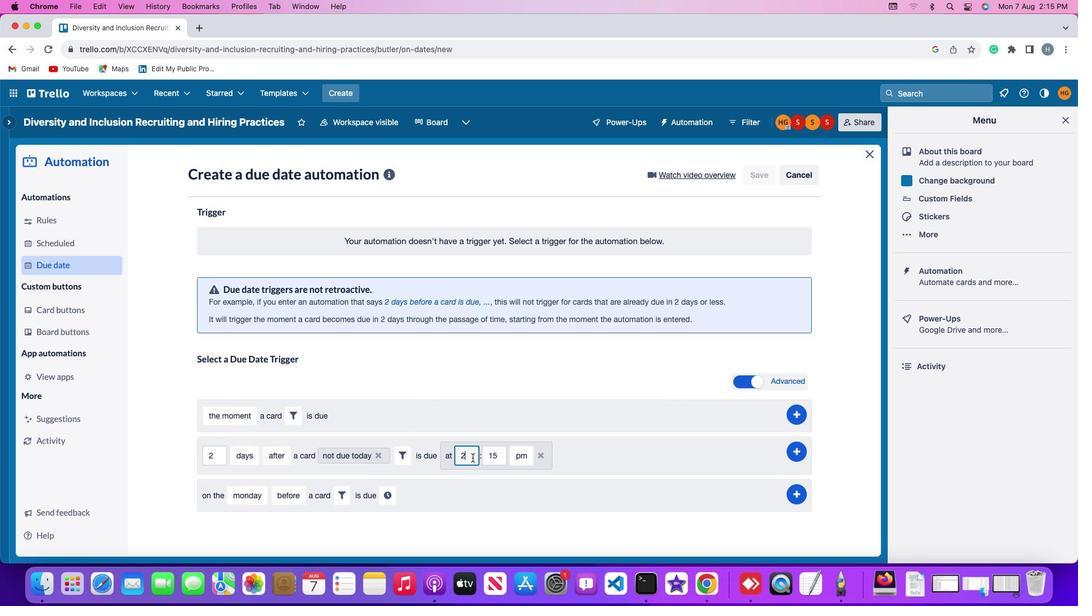 
Action: Mouse pressed left at (470, 455)
Screenshot: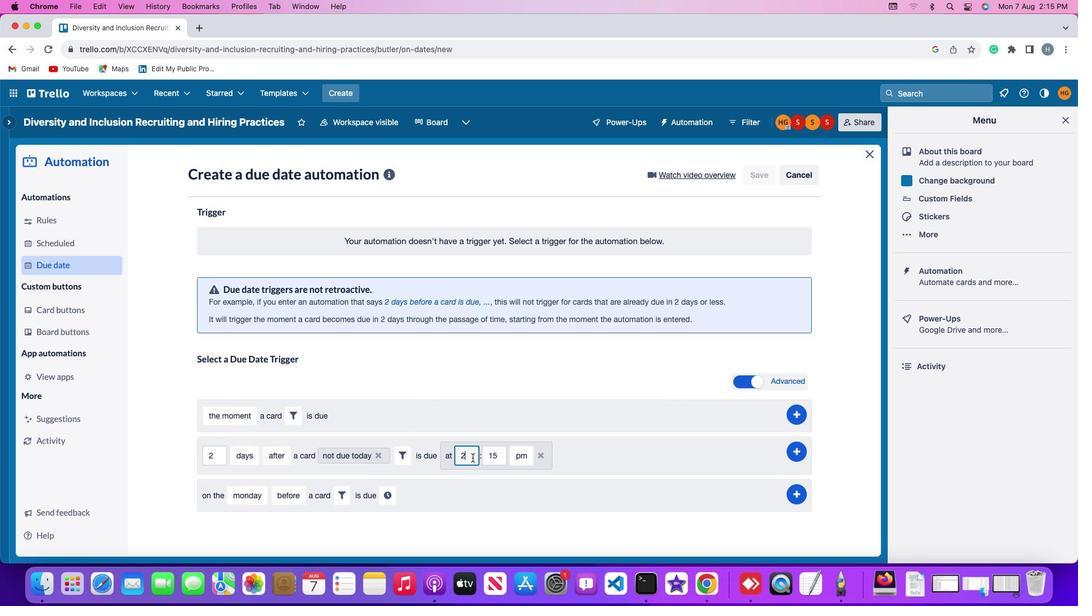 
Action: Mouse moved to (469, 453)
Screenshot: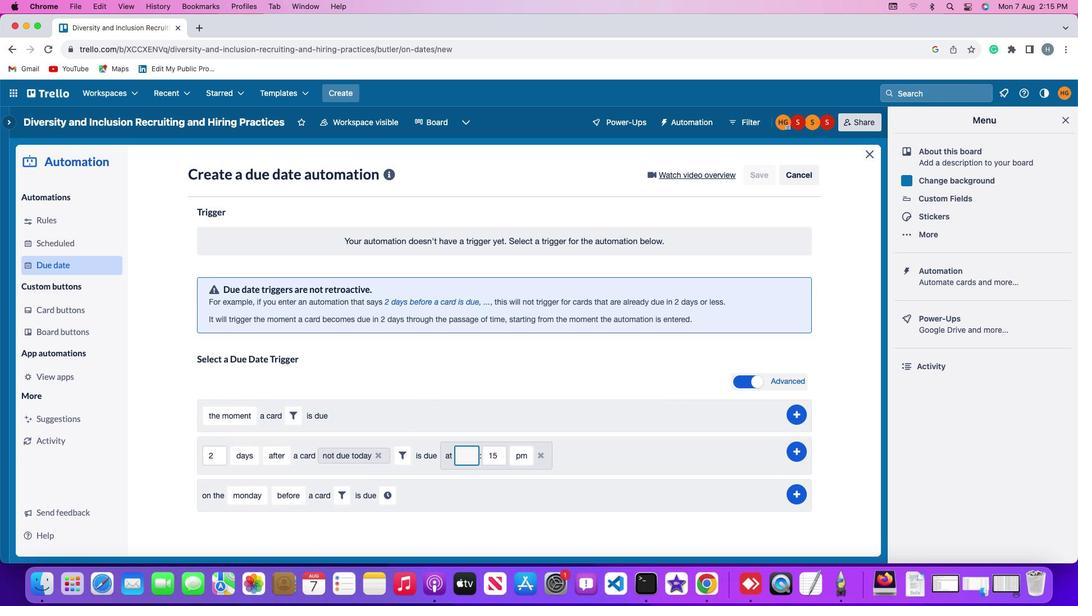 
Action: Key pressed Key.backspace'1''1'
Screenshot: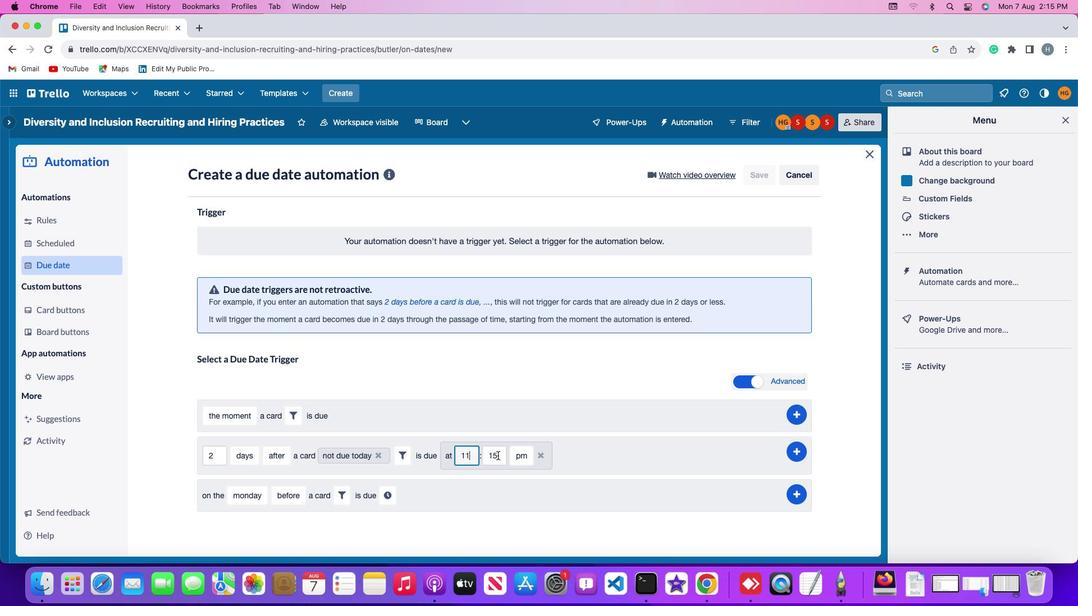 
Action: Mouse moved to (498, 452)
Screenshot: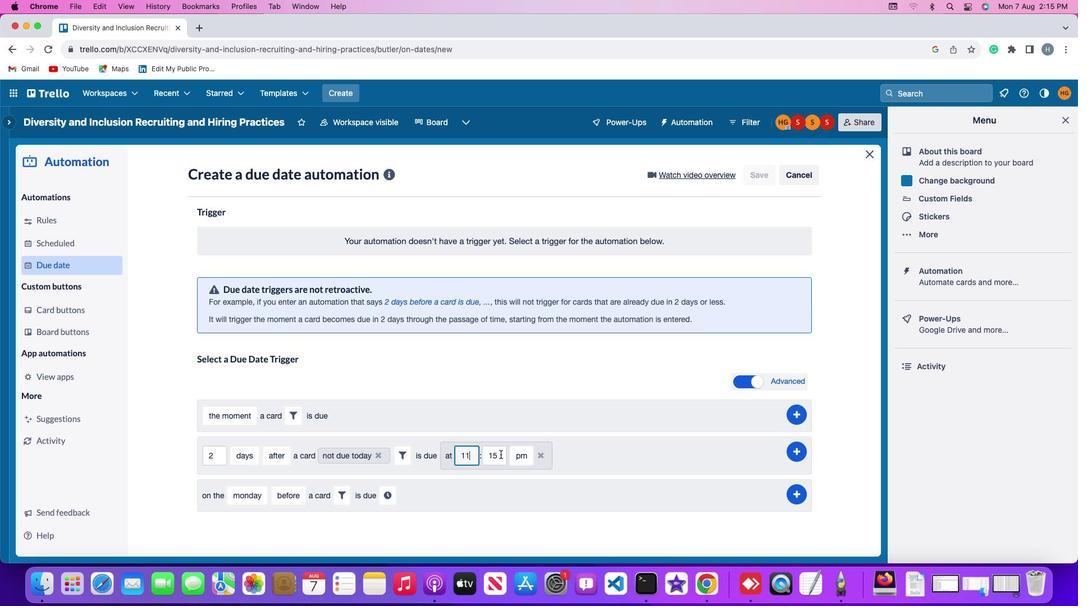 
Action: Mouse pressed left at (498, 452)
Screenshot: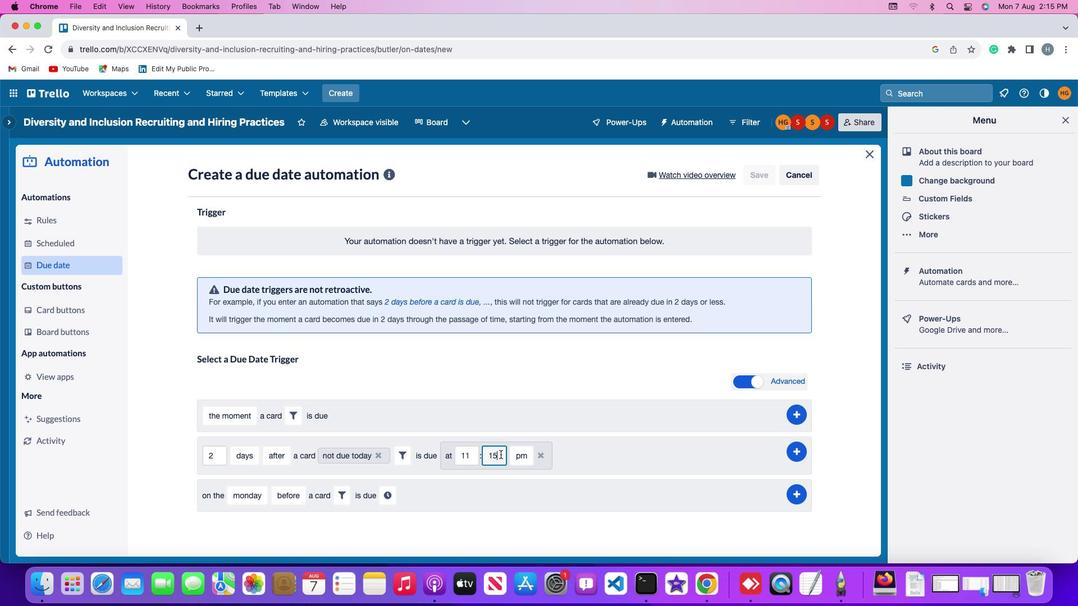 
Action: Mouse moved to (498, 452)
Screenshot: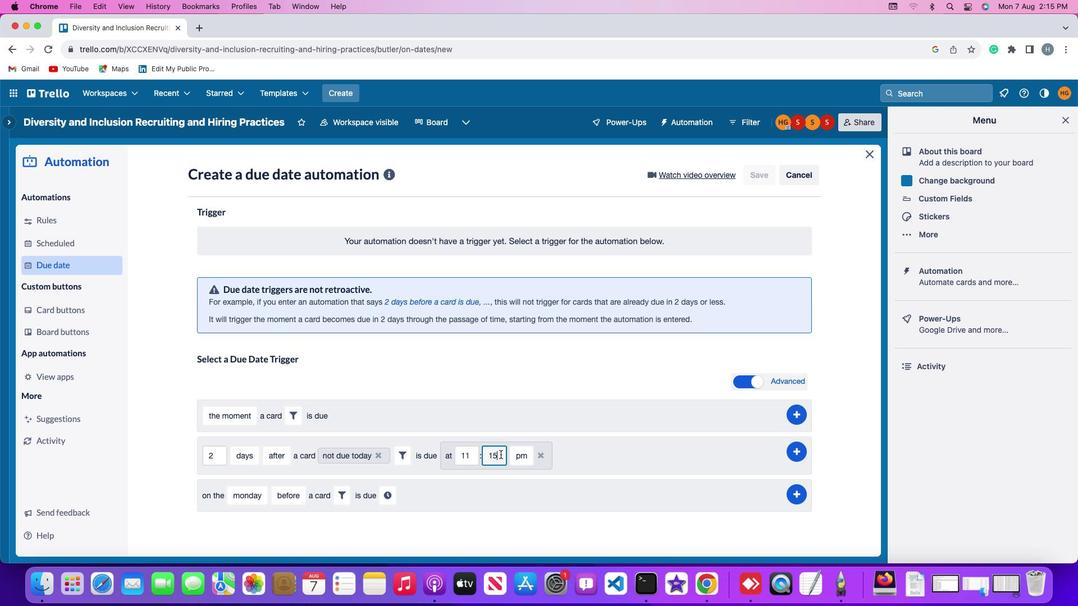 
Action: Key pressed Key.backspaceKey.backspaceKey.backspace'0''0'
Screenshot: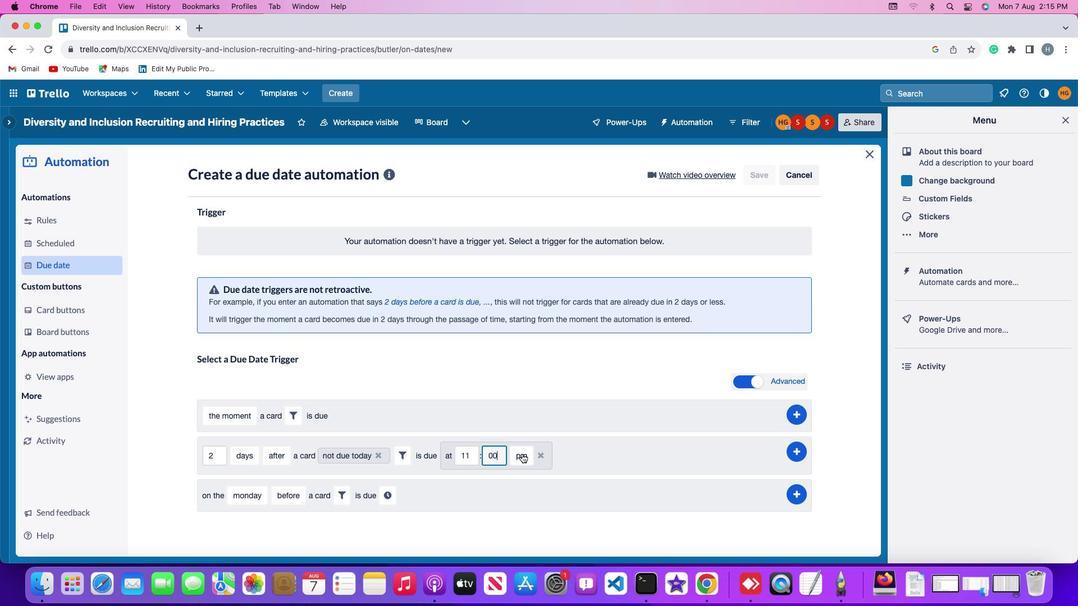 
Action: Mouse moved to (522, 451)
Screenshot: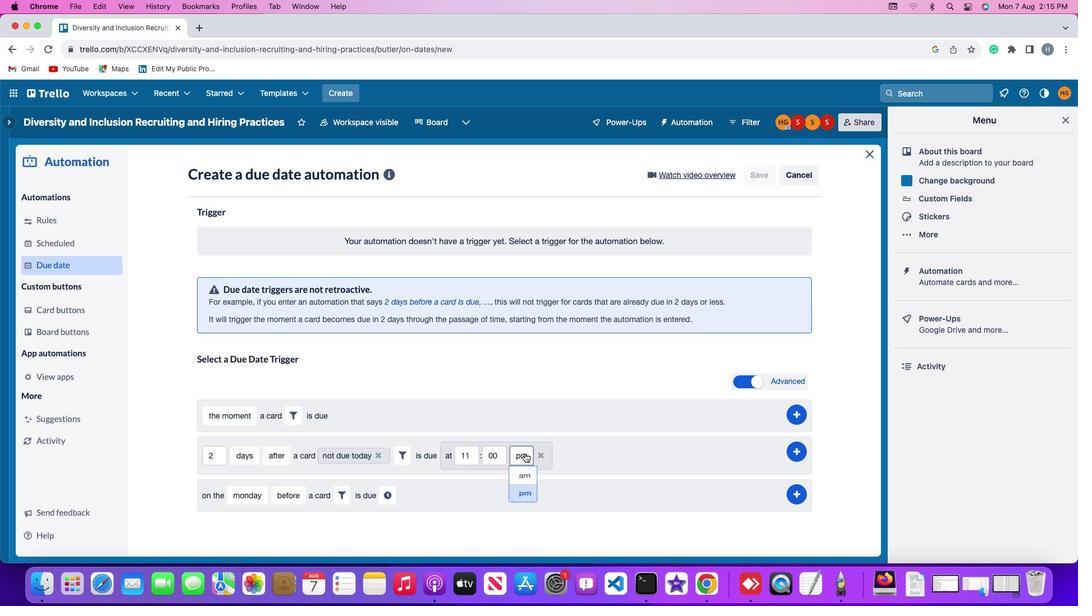 
Action: Mouse pressed left at (522, 451)
Screenshot: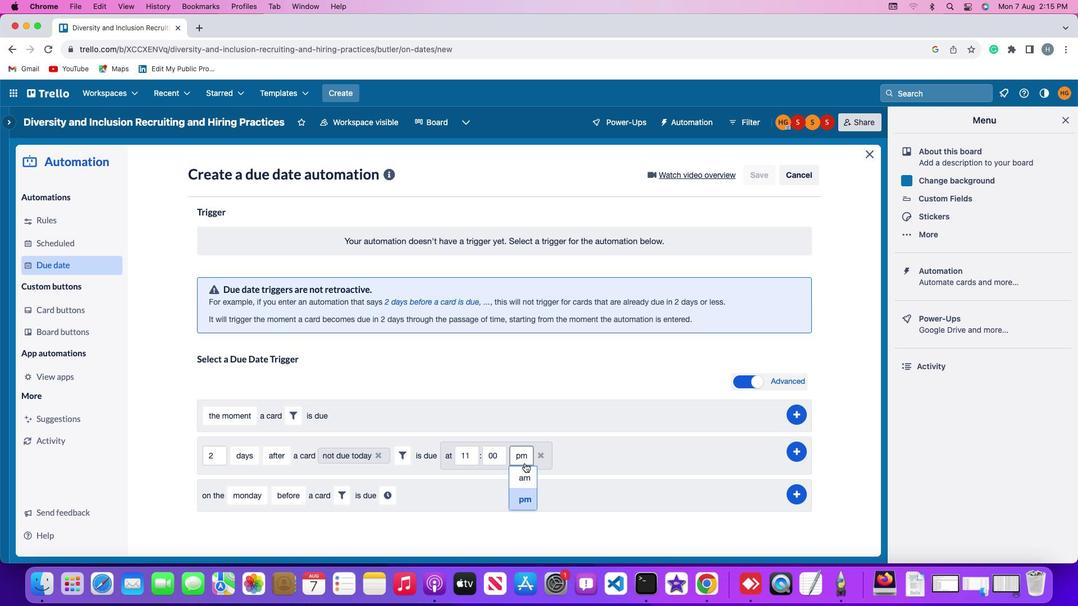 
Action: Mouse moved to (522, 475)
Screenshot: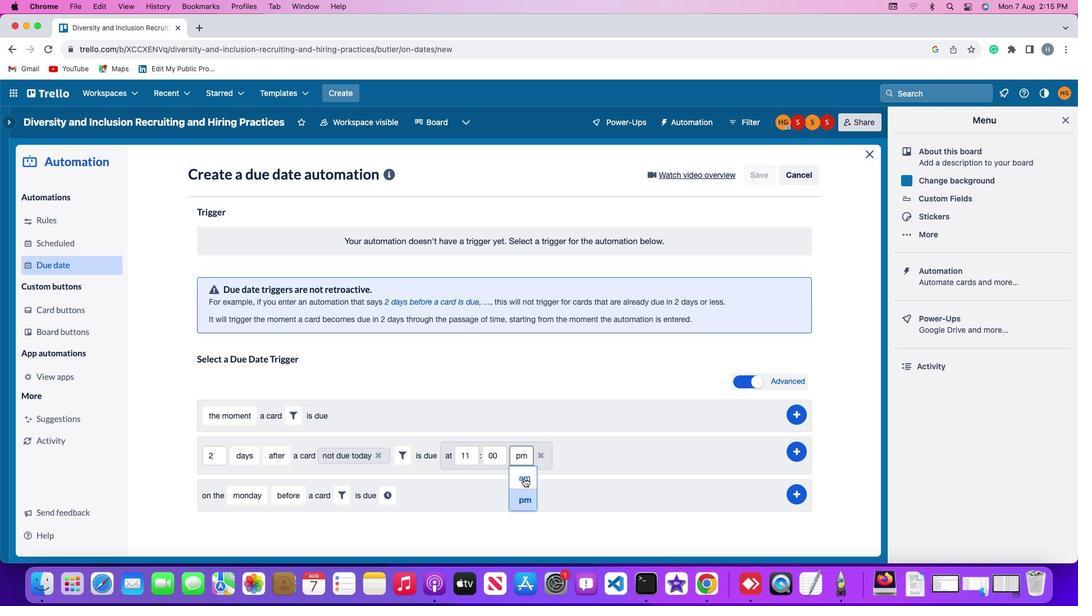 
Action: Mouse pressed left at (522, 475)
Screenshot: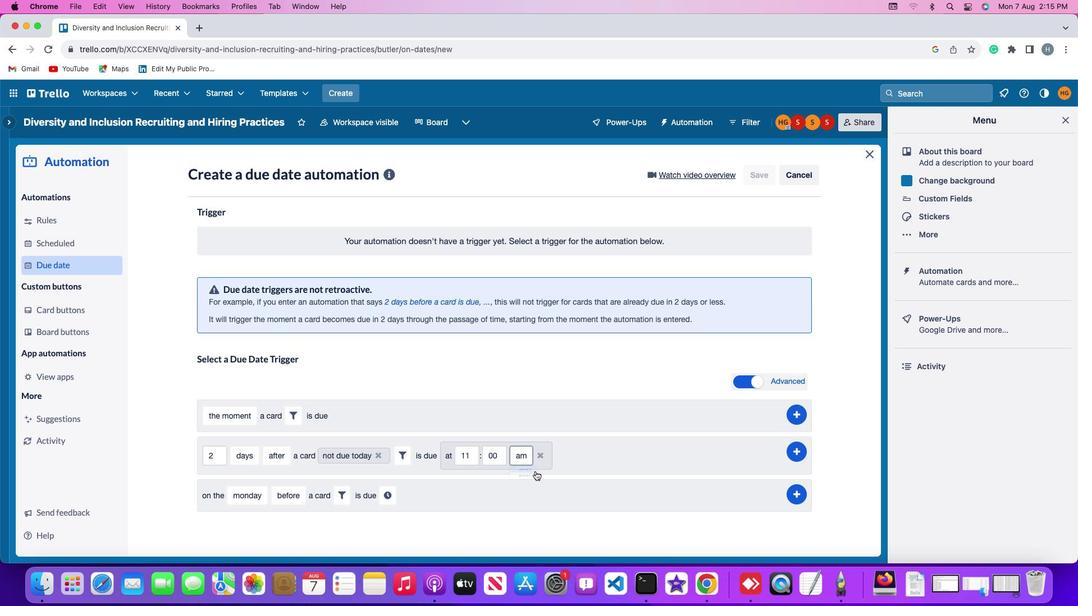 
Action: Mouse moved to (796, 447)
Screenshot: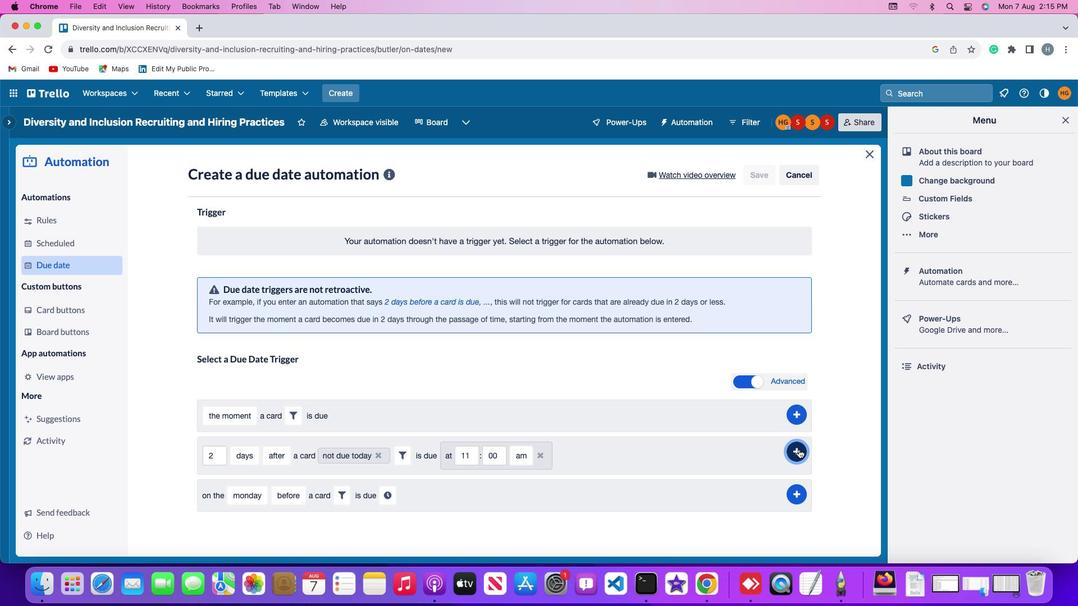 
Action: Mouse pressed left at (796, 447)
Screenshot: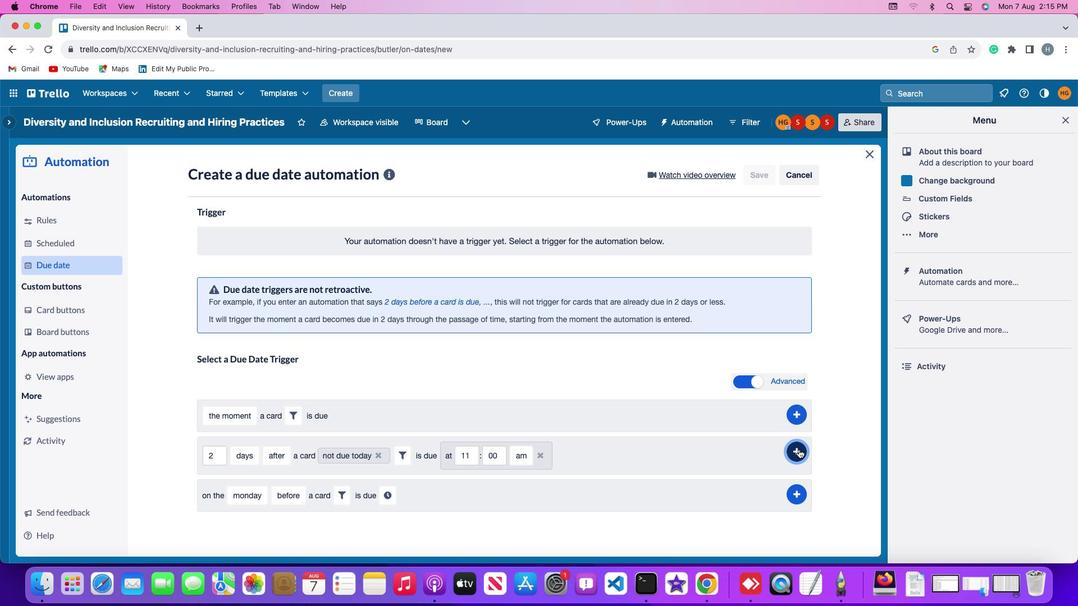 
Action: Mouse moved to (826, 311)
Screenshot: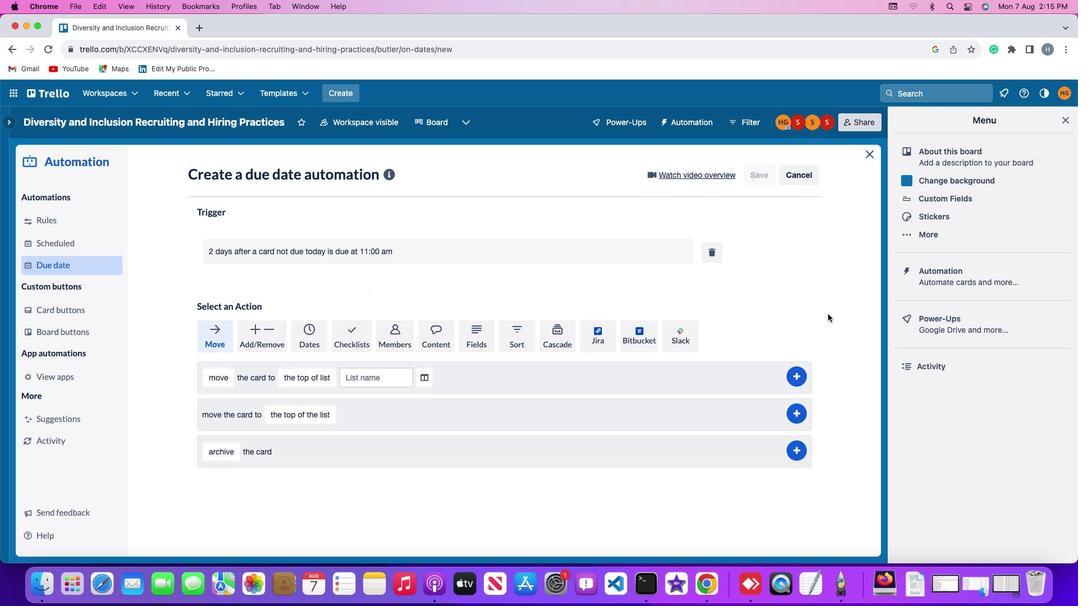 
